Task: Look for space in Kunda, India from 2nd June, 2023 to 9th June, 2023 for 5 adults in price range Rs.7000 to Rs.13000. Place can be shared room with 2 bedrooms having 5 beds and 2 bathrooms. Property type can be house, flat, guest house. Booking option can be shelf check-in. Required host language is English.
Action: Mouse moved to (418, 71)
Screenshot: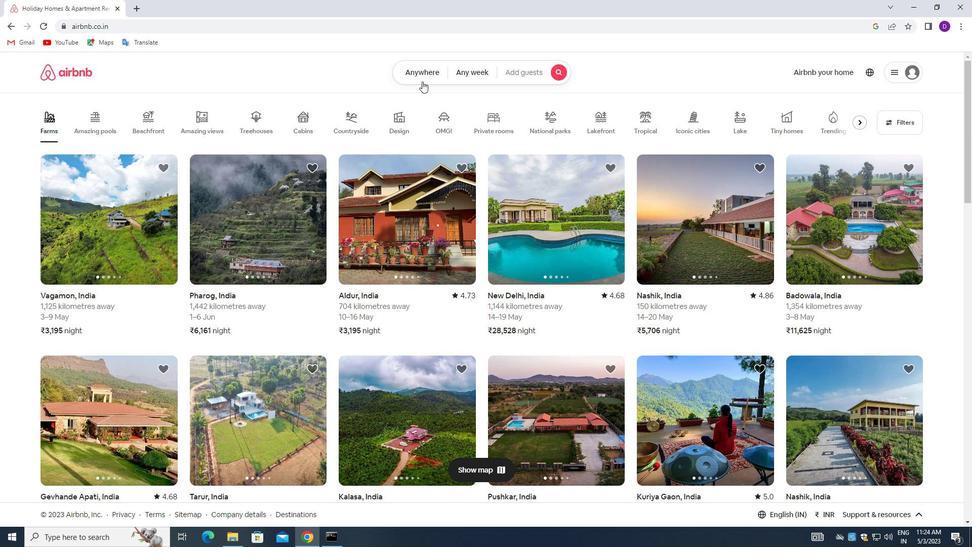 
Action: Mouse pressed left at (418, 71)
Screenshot: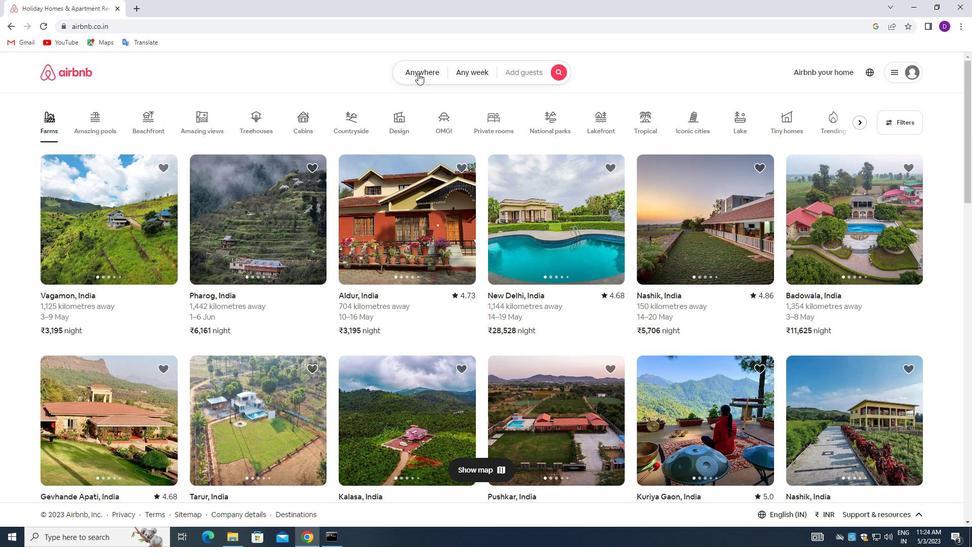 
Action: Mouse moved to (341, 115)
Screenshot: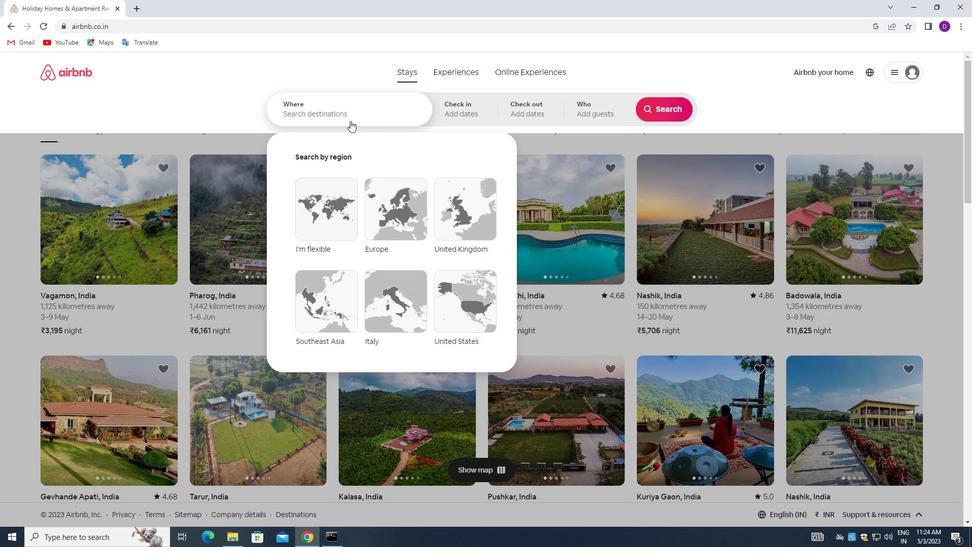 
Action: Mouse pressed left at (341, 115)
Screenshot: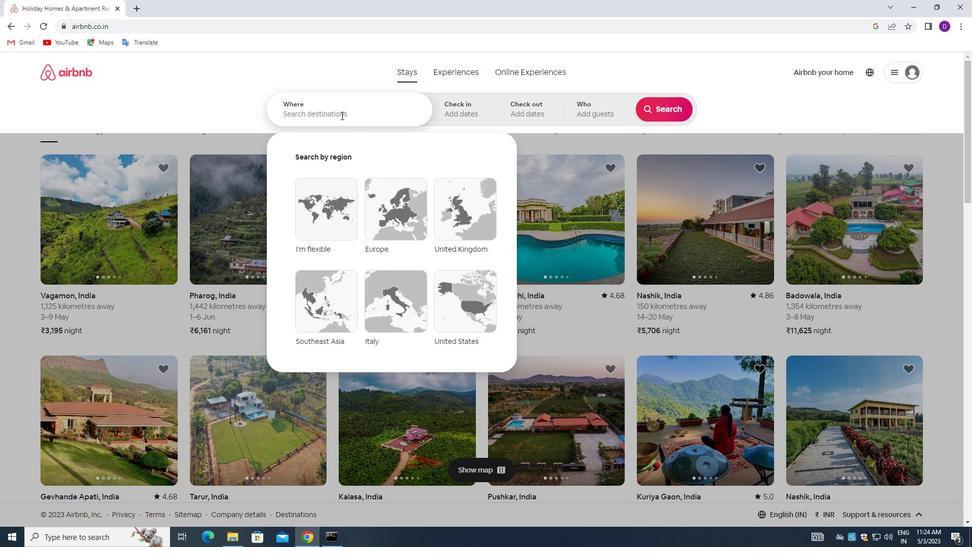 
Action: Mouse moved to (248, 93)
Screenshot: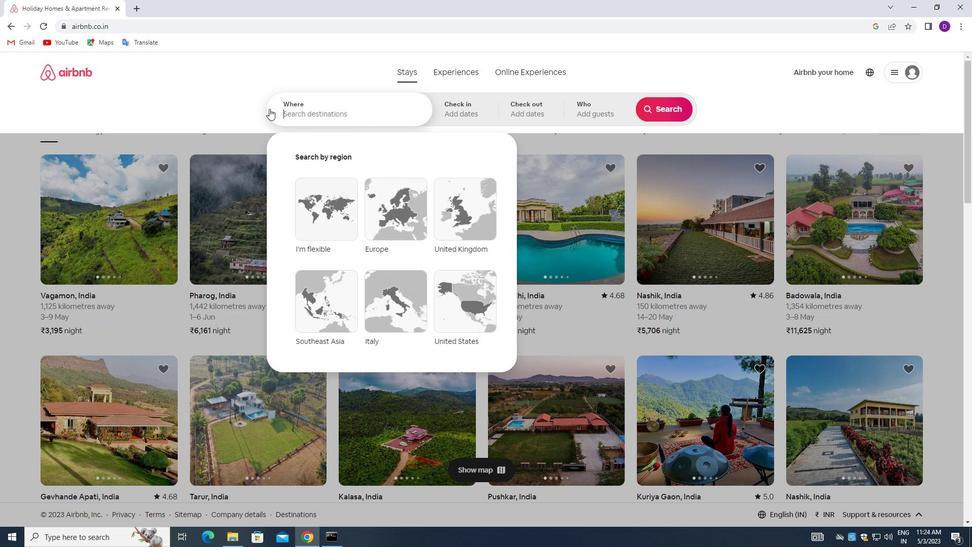 
Action: Key pressed <Key.shift>KUNDA,<Key.space><Key.shift>INDIA
Screenshot: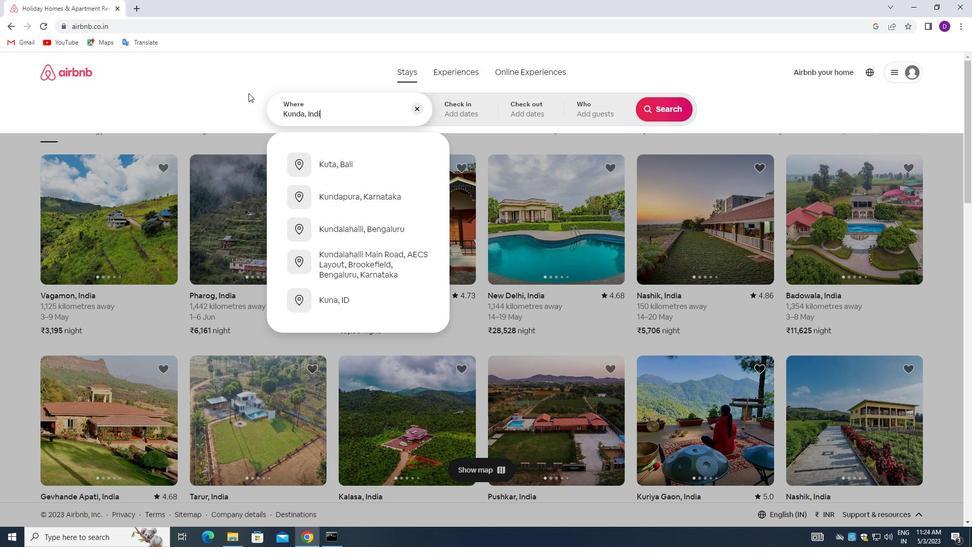 
Action: Mouse moved to (248, 93)
Screenshot: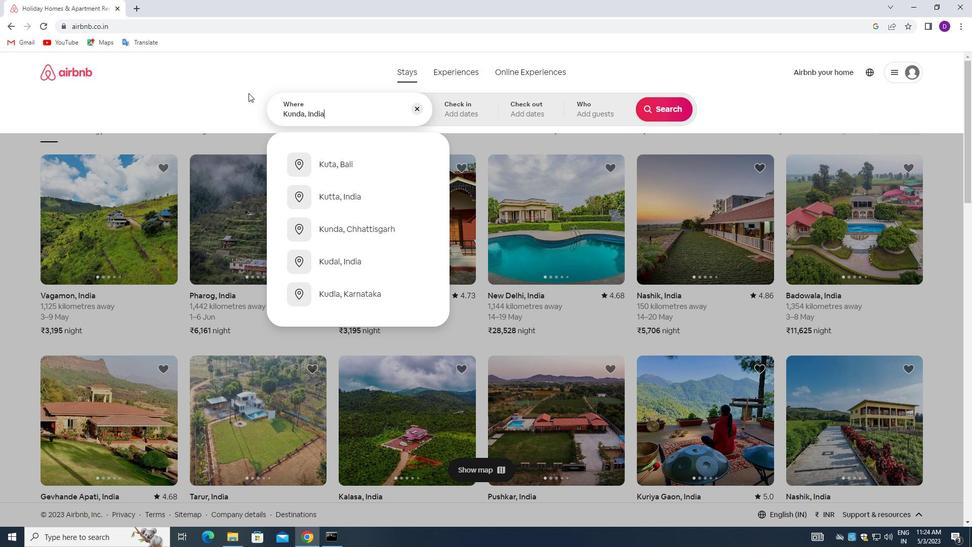 
Action: Key pressed <Key.enter>
Screenshot: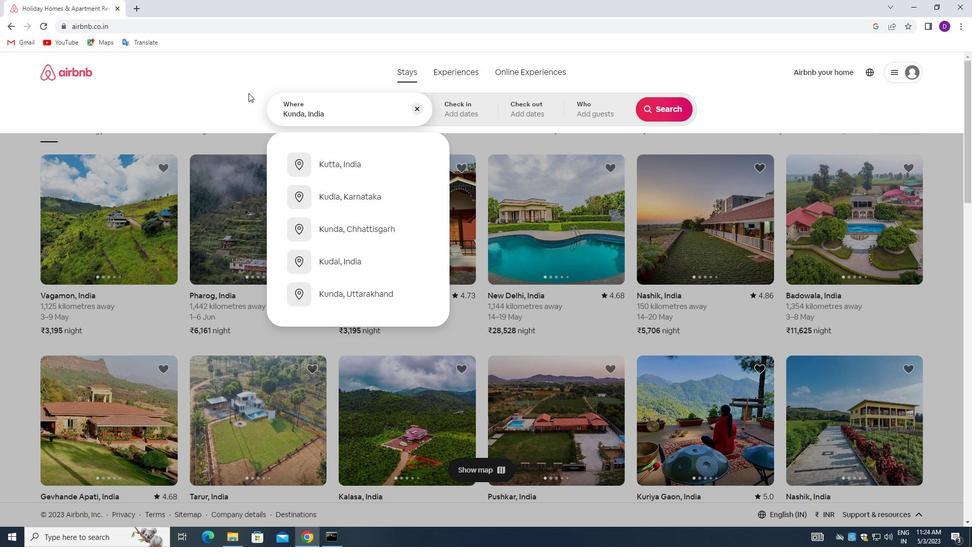
Action: Mouse moved to (623, 229)
Screenshot: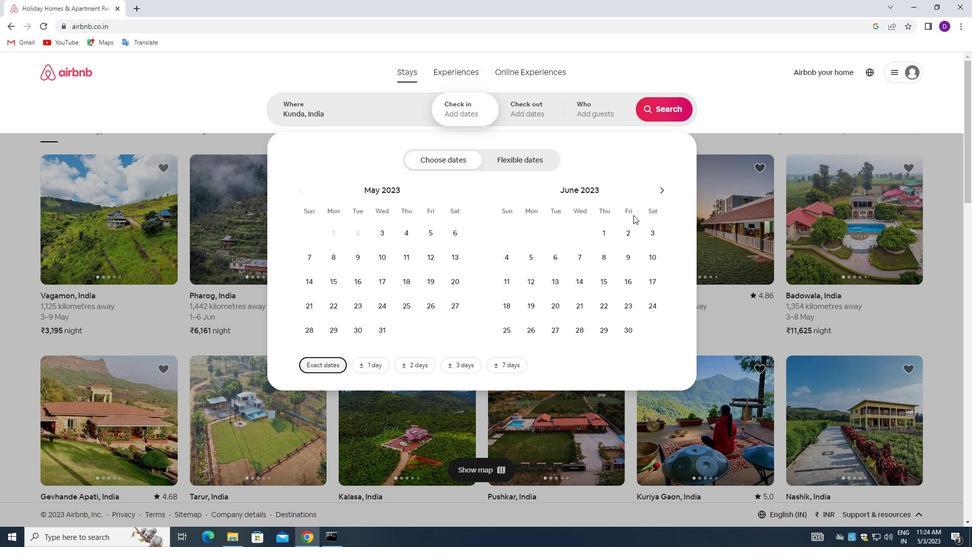 
Action: Mouse pressed left at (623, 229)
Screenshot: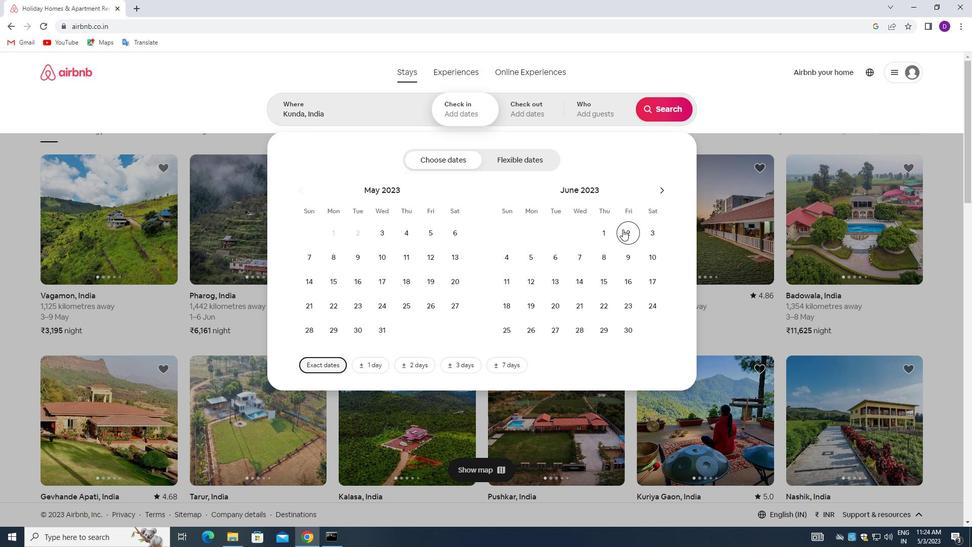 
Action: Mouse moved to (629, 254)
Screenshot: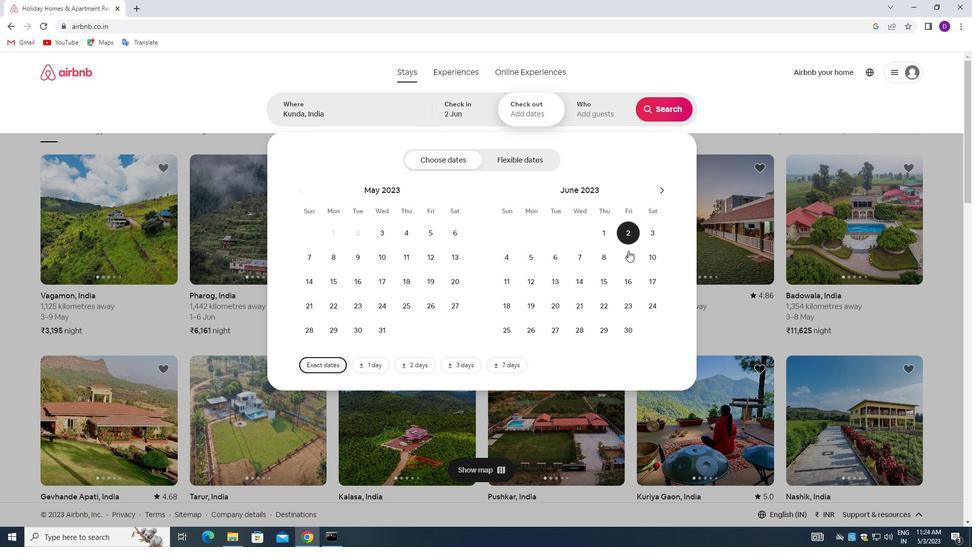 
Action: Mouse pressed left at (629, 254)
Screenshot: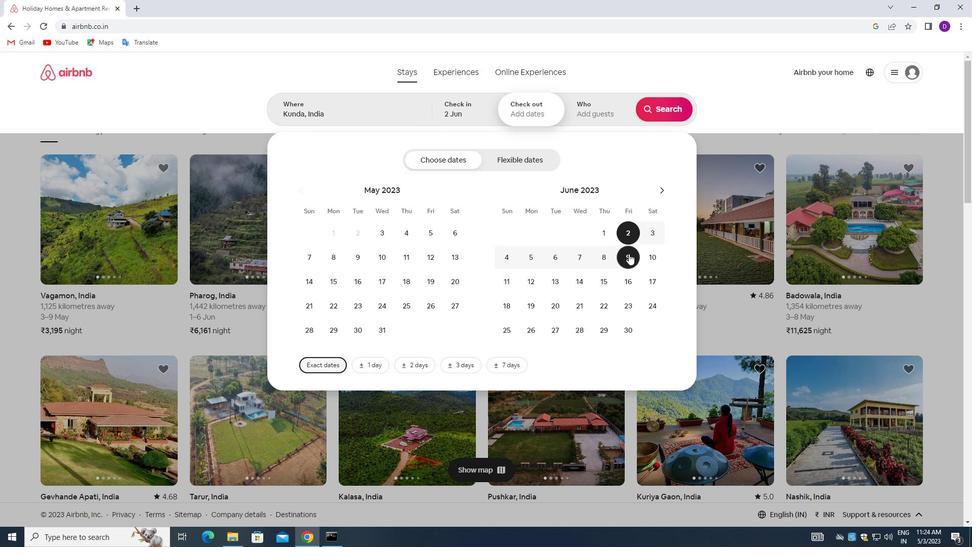 
Action: Mouse moved to (589, 107)
Screenshot: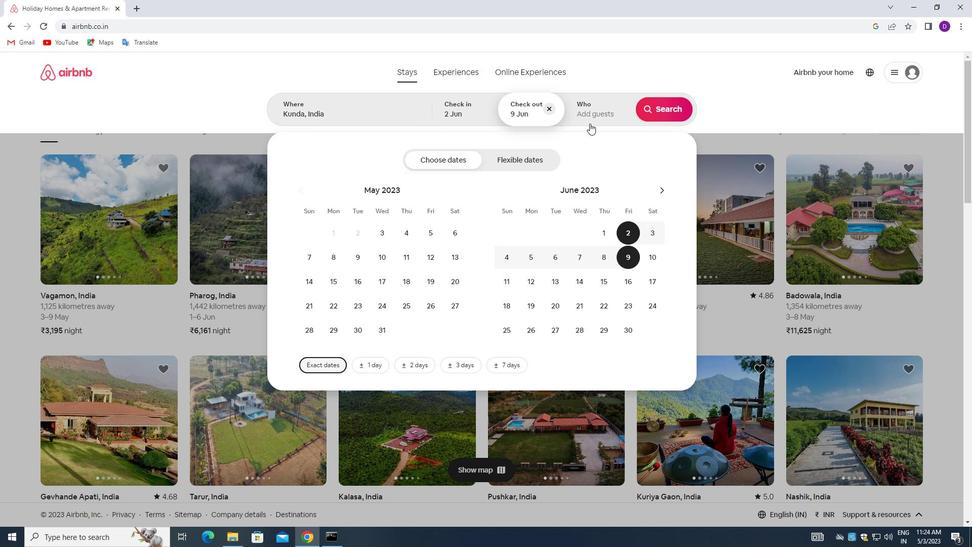 
Action: Mouse pressed left at (589, 107)
Screenshot: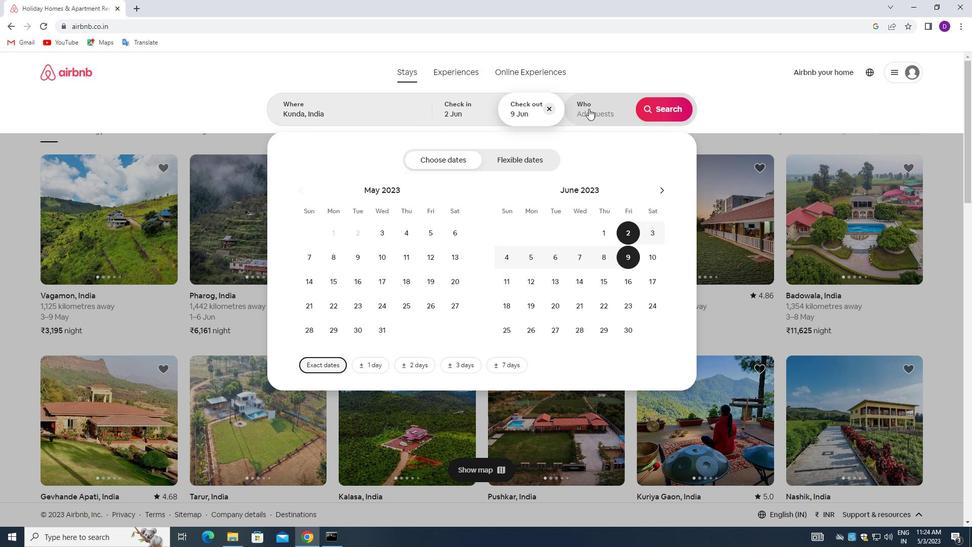 
Action: Mouse moved to (673, 164)
Screenshot: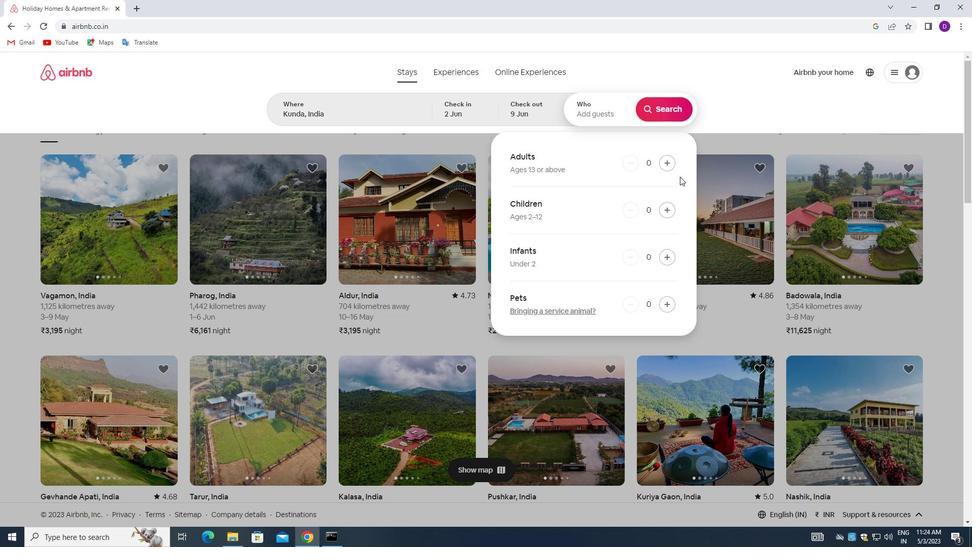 
Action: Mouse pressed left at (673, 164)
Screenshot: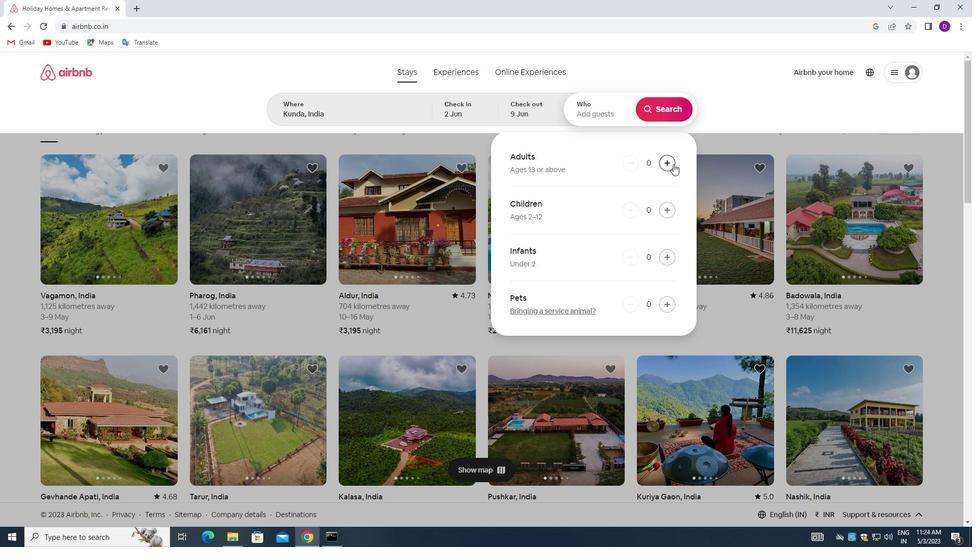 
Action: Mouse pressed left at (673, 164)
Screenshot: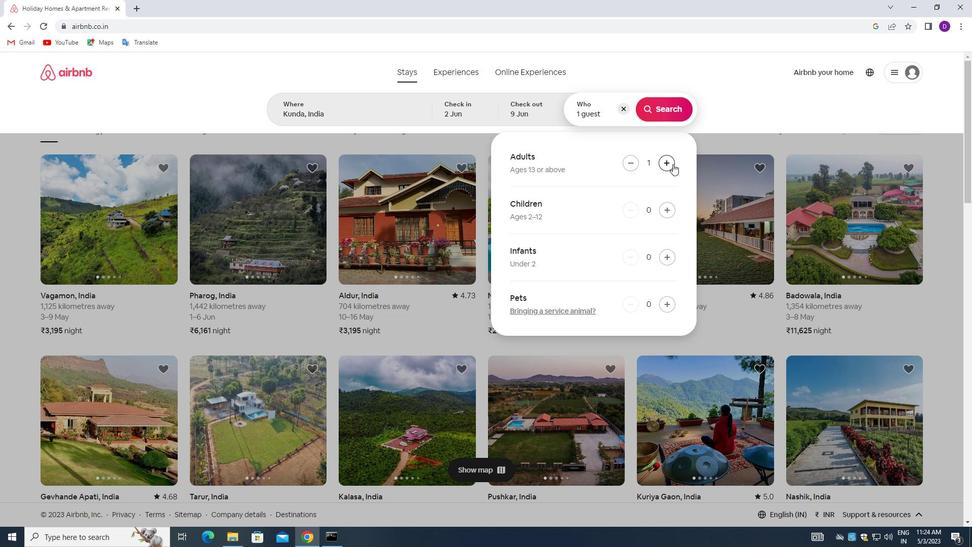 
Action: Mouse pressed left at (673, 164)
Screenshot: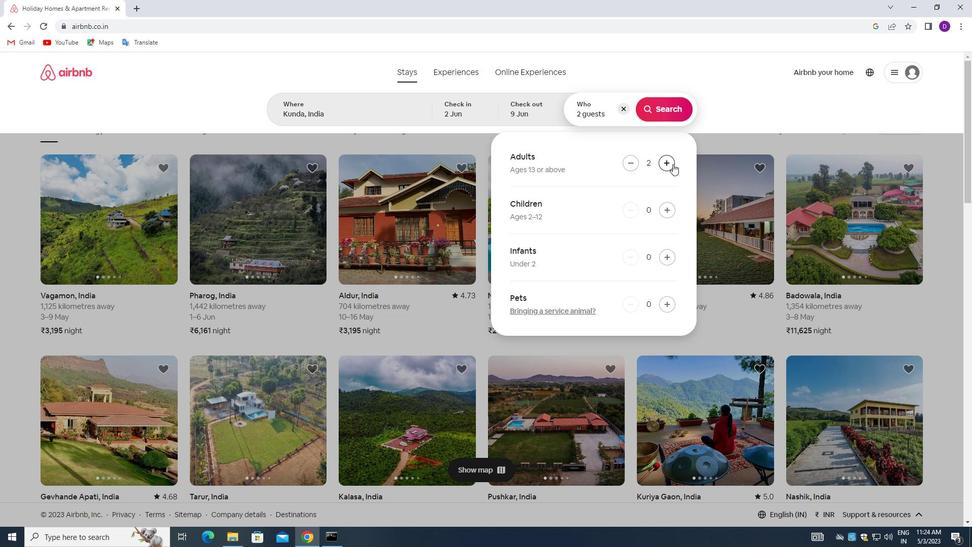 
Action: Mouse pressed left at (673, 164)
Screenshot: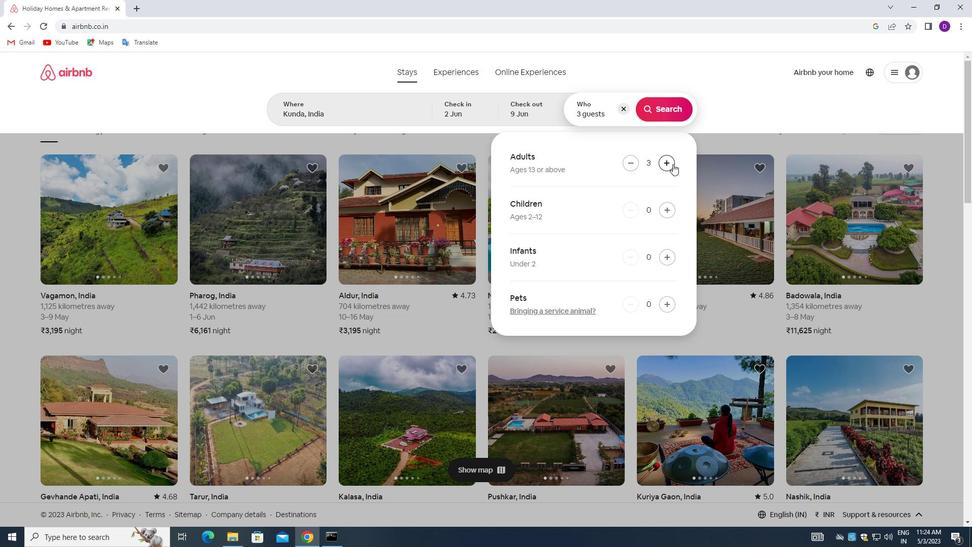 
Action: Mouse pressed left at (673, 164)
Screenshot: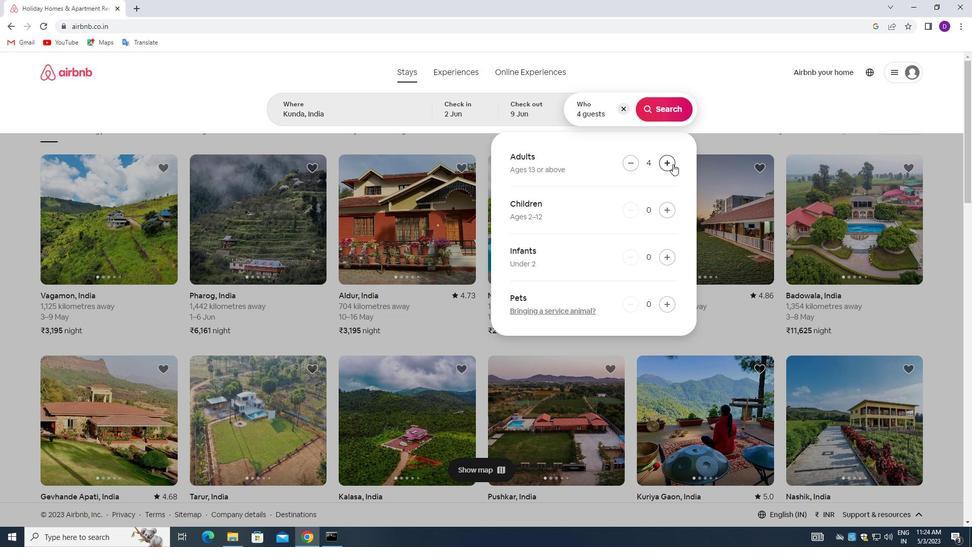 
Action: Mouse moved to (659, 107)
Screenshot: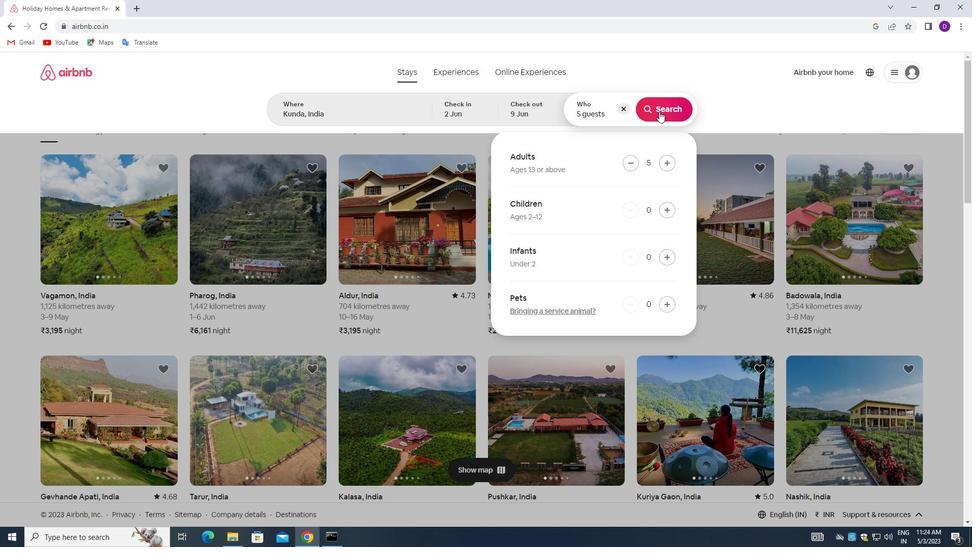 
Action: Mouse pressed left at (659, 107)
Screenshot: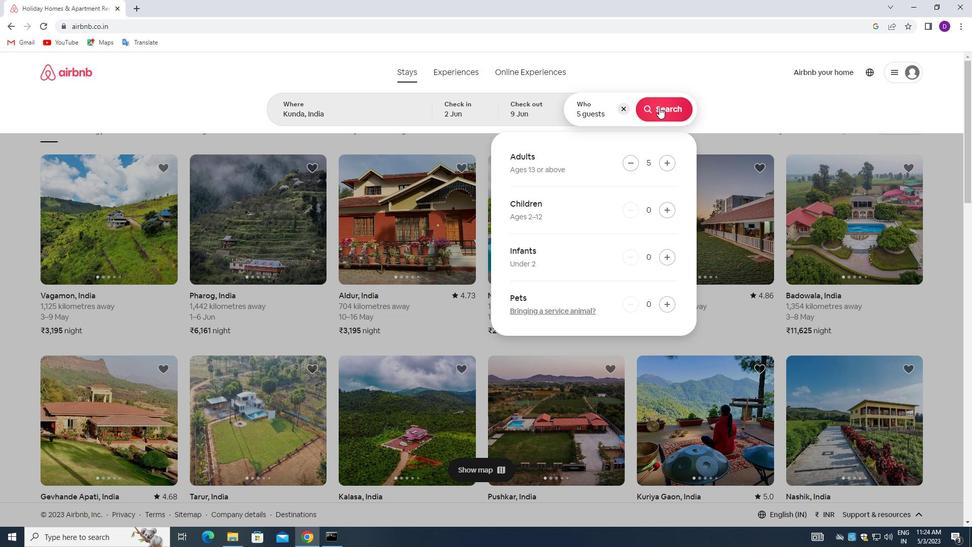 
Action: Mouse moved to (917, 112)
Screenshot: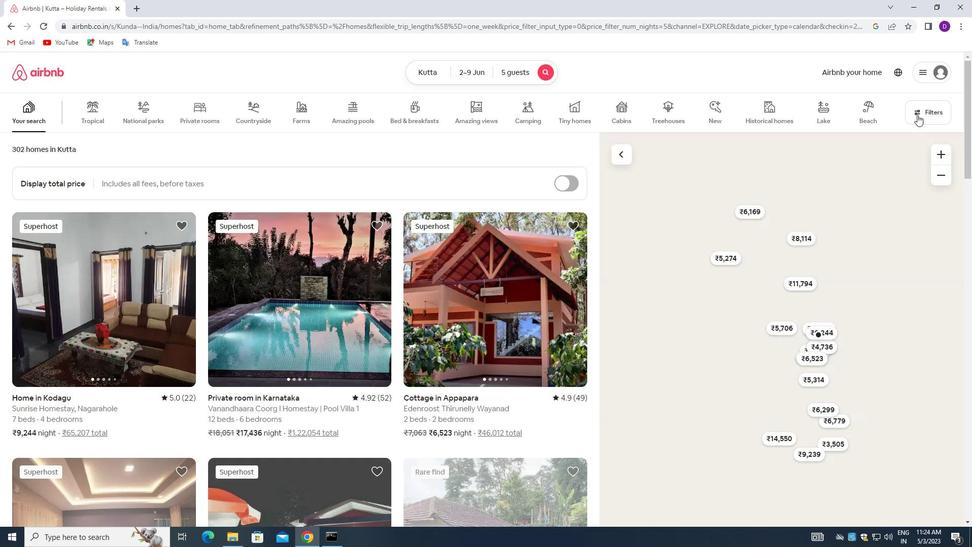 
Action: Mouse pressed left at (917, 112)
Screenshot: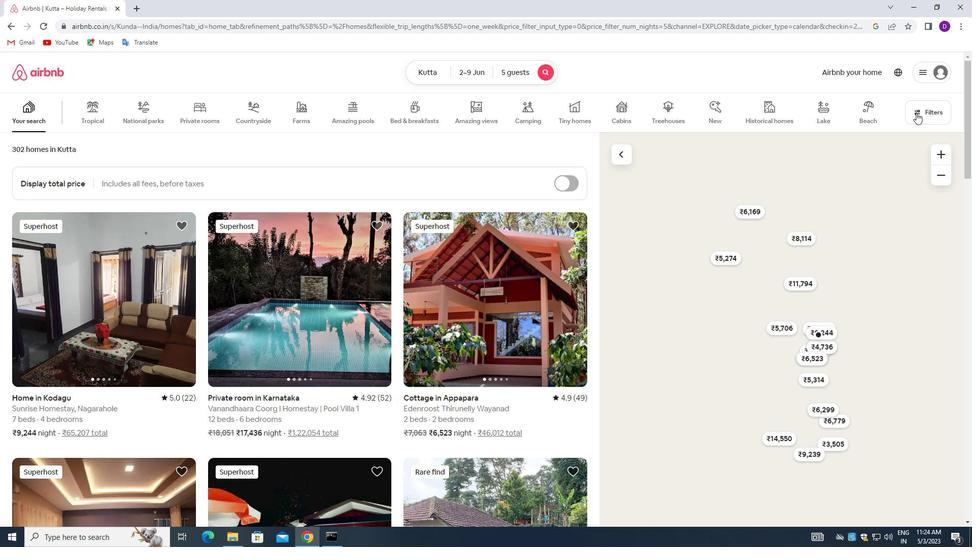 
Action: Mouse moved to (357, 244)
Screenshot: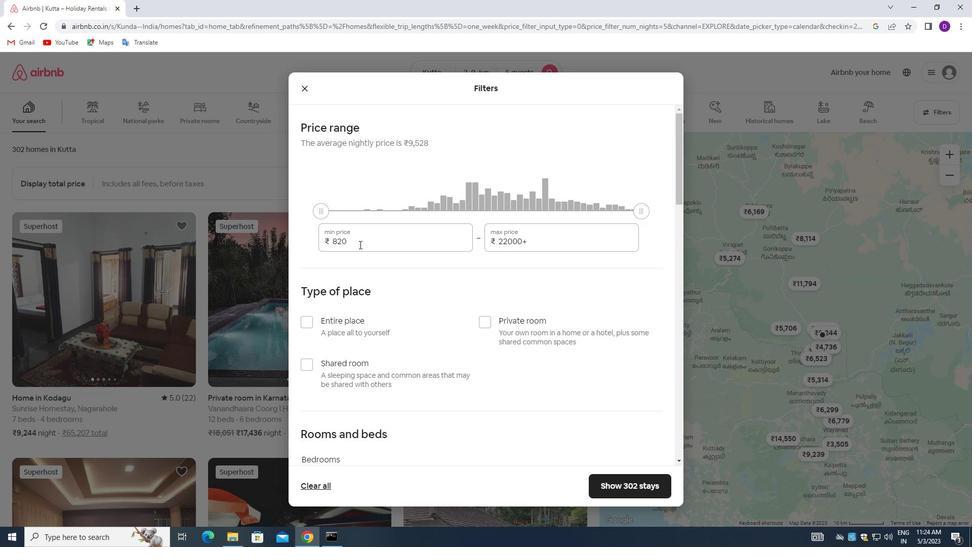 
Action: Mouse pressed left at (357, 244)
Screenshot: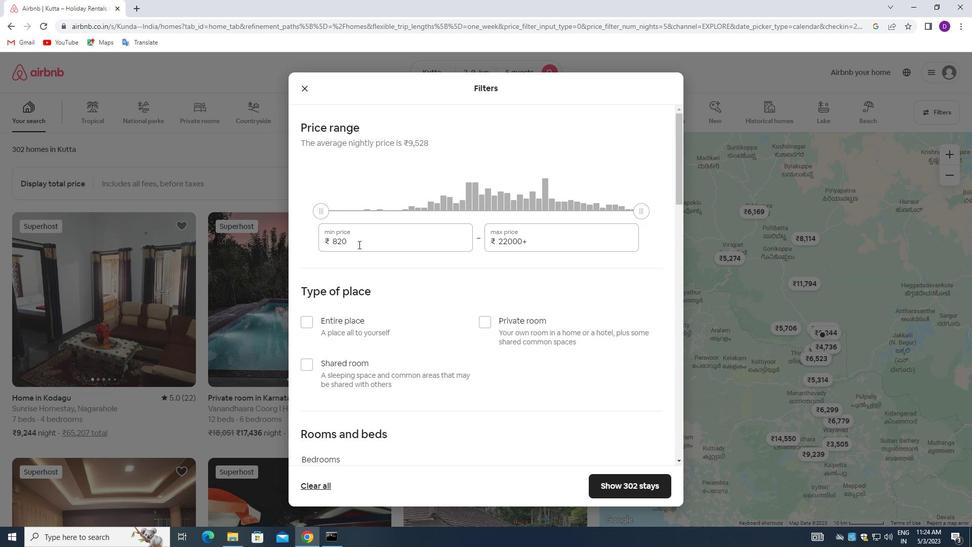 
Action: Mouse pressed left at (357, 244)
Screenshot: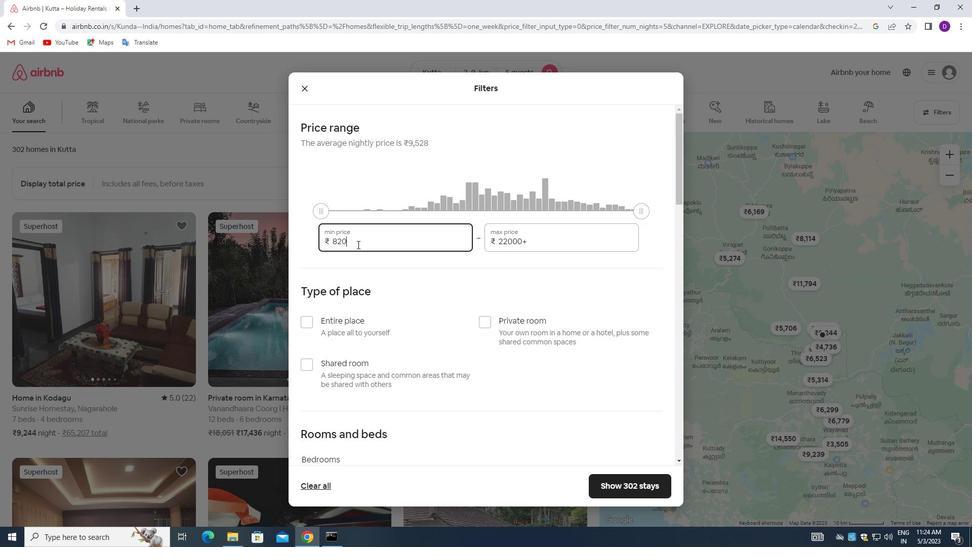 
Action: Key pressed 7000<Key.tab>13000
Screenshot: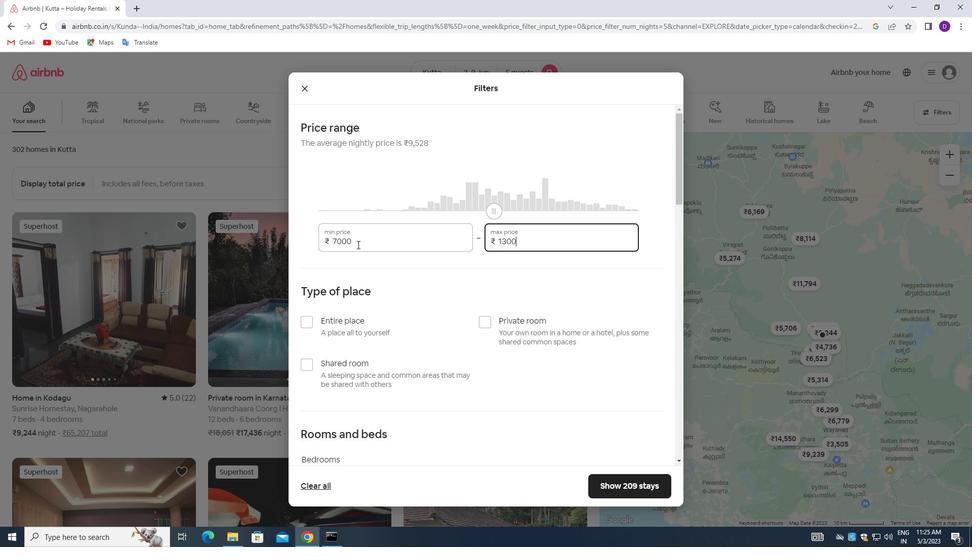 
Action: Mouse moved to (465, 291)
Screenshot: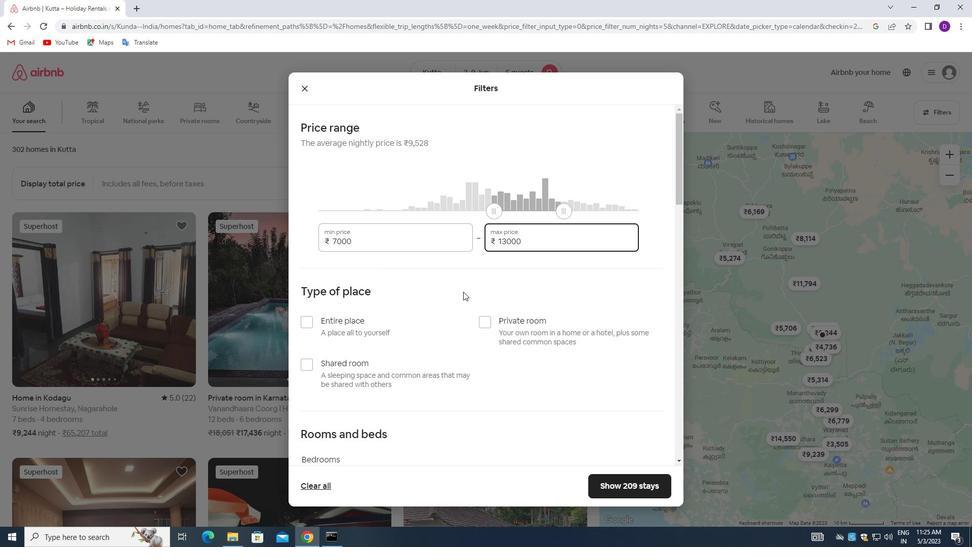 
Action: Mouse scrolled (465, 291) with delta (0, 0)
Screenshot: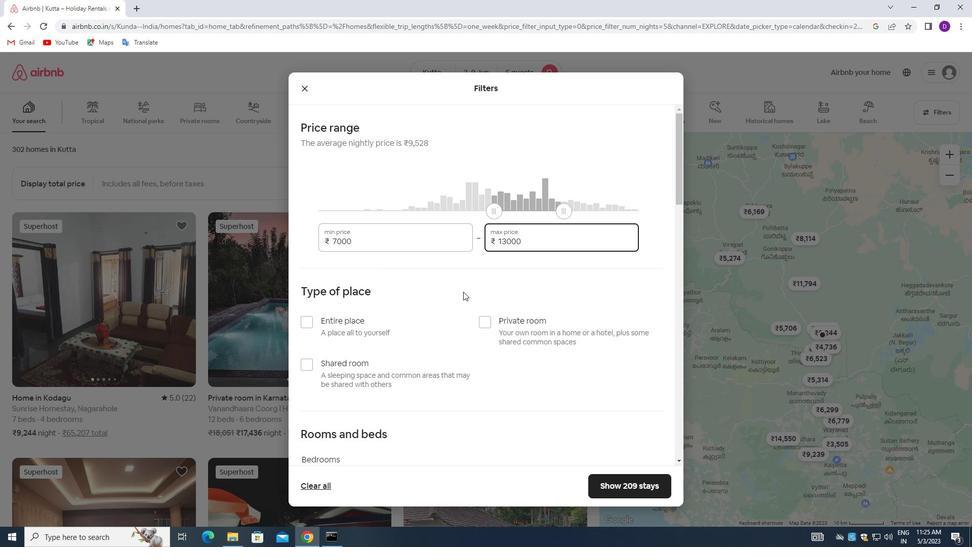 
Action: Mouse moved to (466, 292)
Screenshot: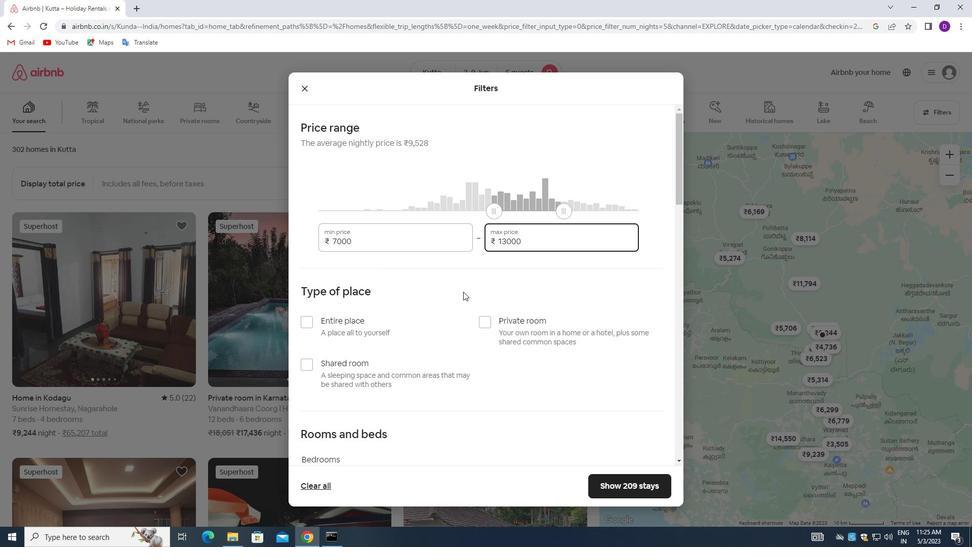 
Action: Mouse scrolled (466, 291) with delta (0, 0)
Screenshot: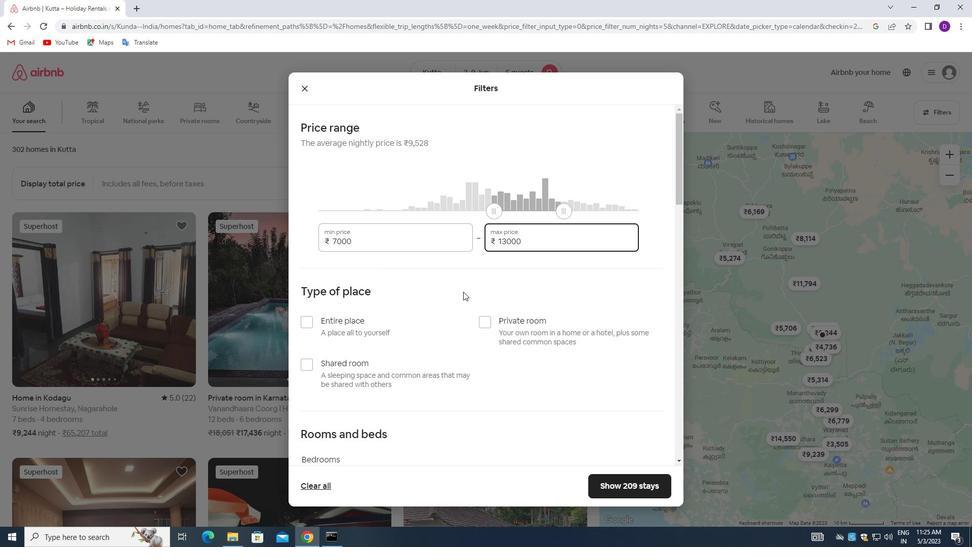 
Action: Mouse moved to (309, 265)
Screenshot: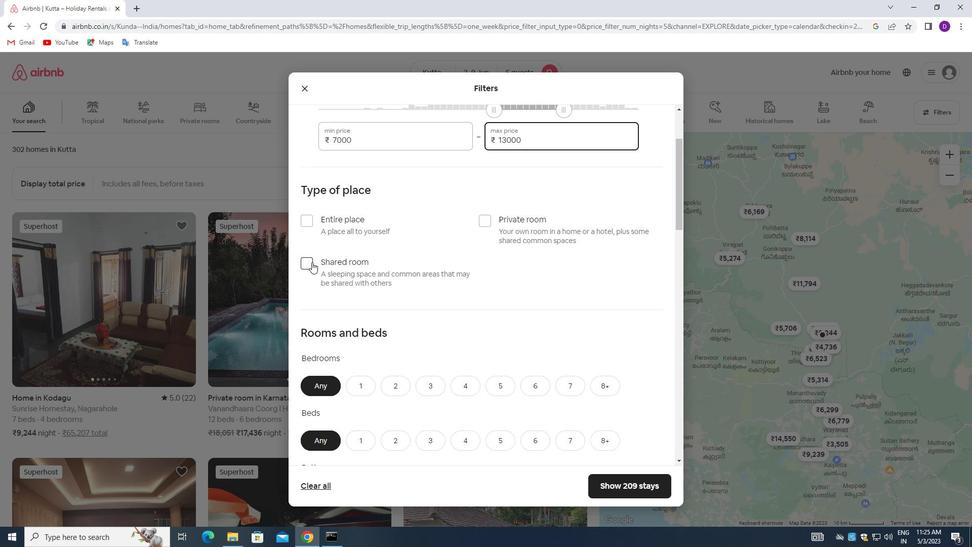 
Action: Mouse pressed left at (309, 265)
Screenshot: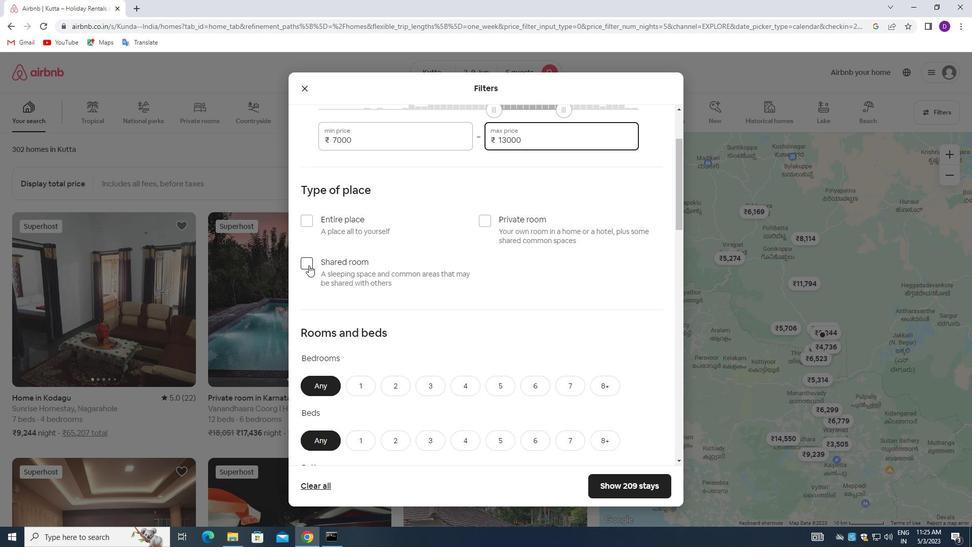 
Action: Mouse moved to (451, 279)
Screenshot: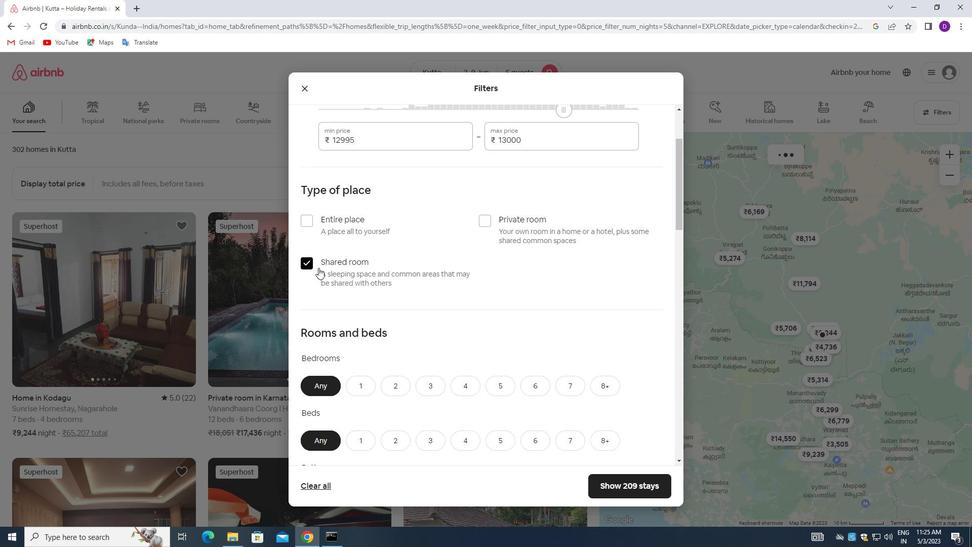 
Action: Mouse scrolled (451, 279) with delta (0, 0)
Screenshot: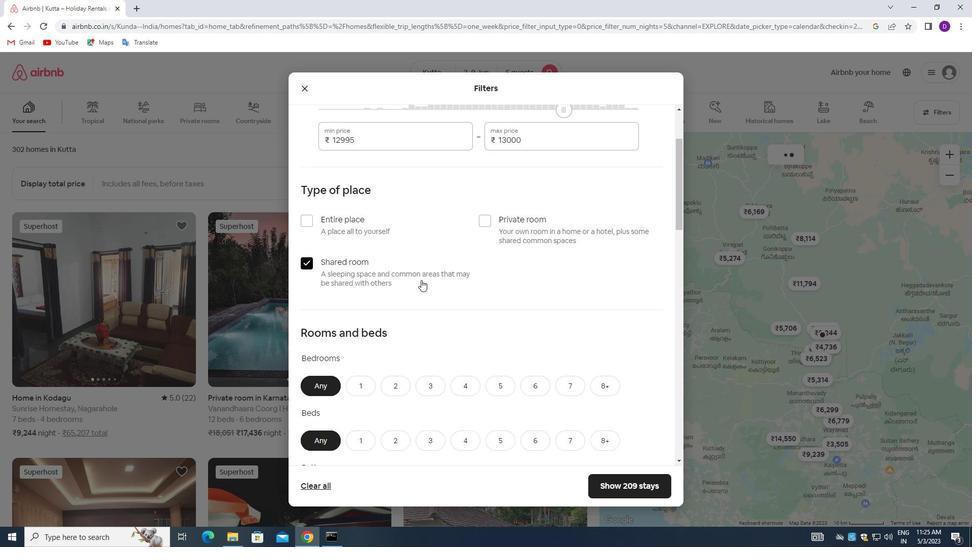 
Action: Mouse moved to (452, 279)
Screenshot: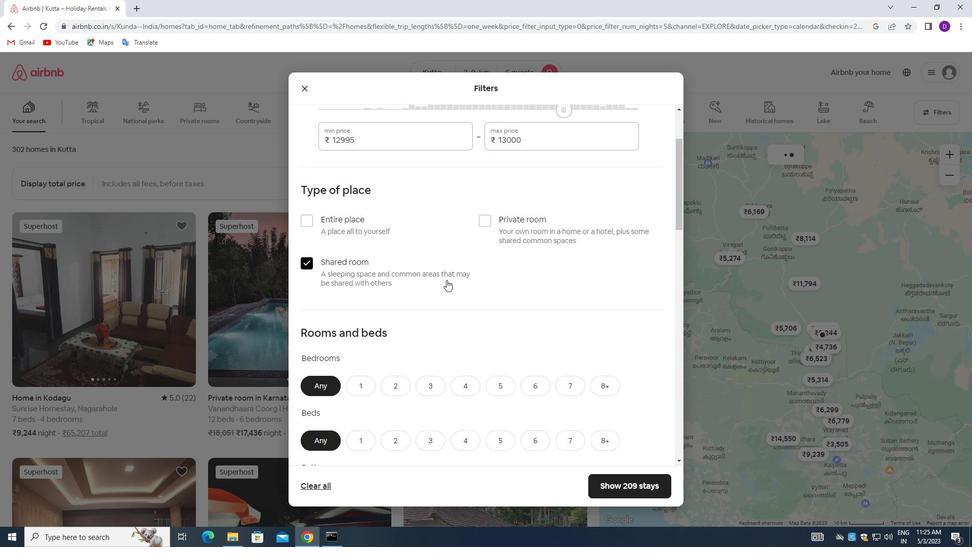 
Action: Mouse scrolled (452, 279) with delta (0, 0)
Screenshot: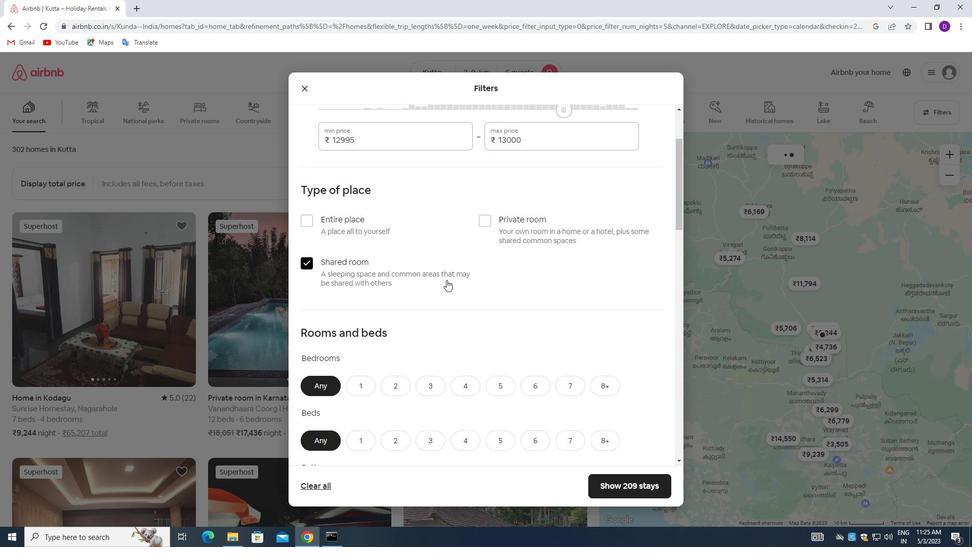 
Action: Mouse moved to (452, 279)
Screenshot: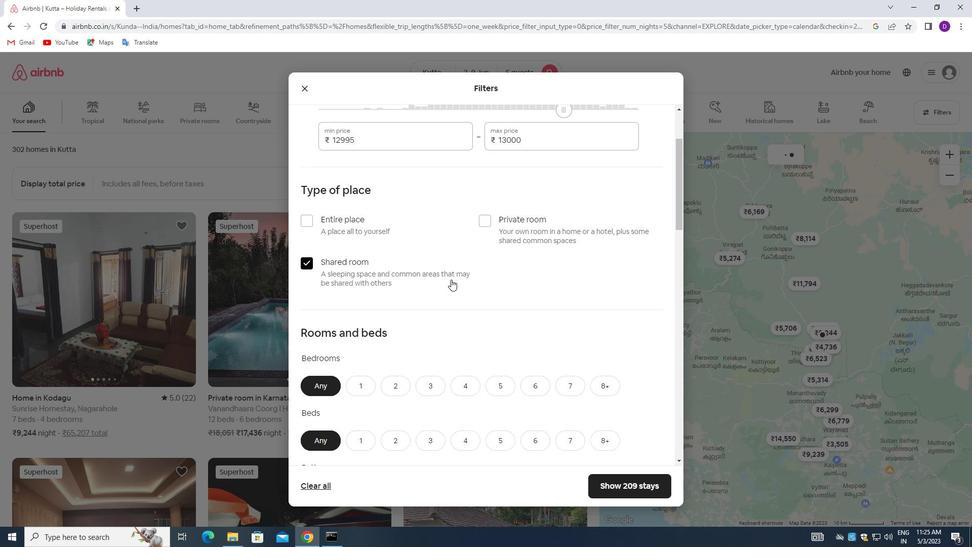 
Action: Mouse scrolled (452, 279) with delta (0, 0)
Screenshot: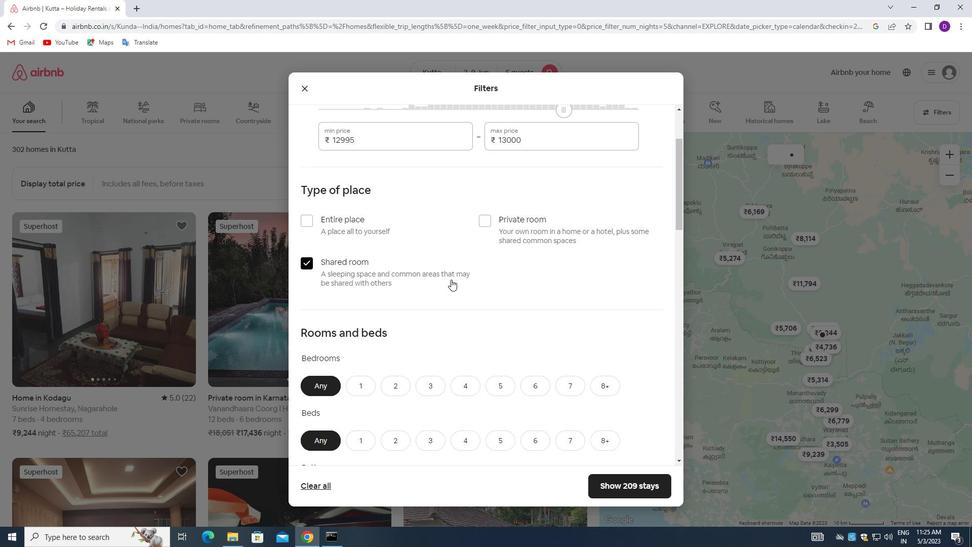
Action: Mouse moved to (389, 235)
Screenshot: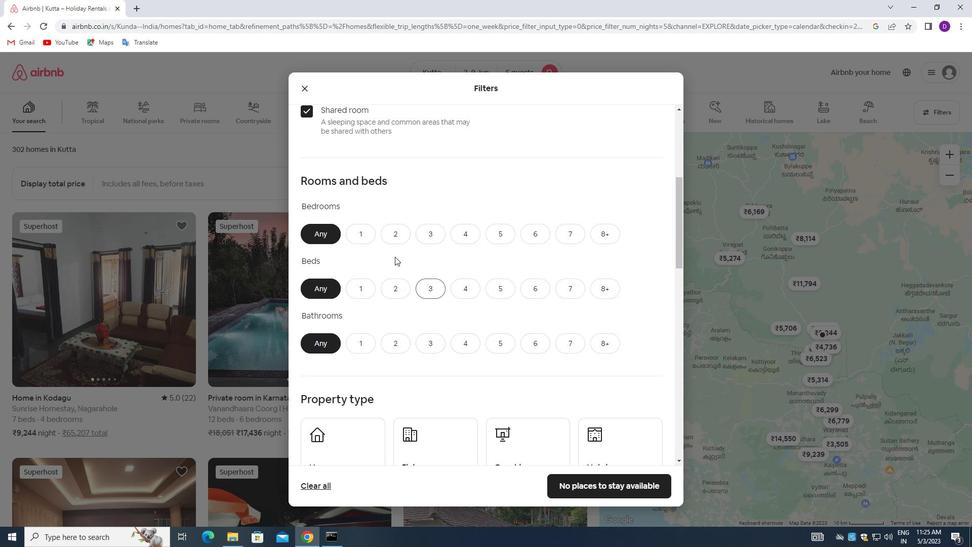 
Action: Mouse pressed left at (389, 235)
Screenshot: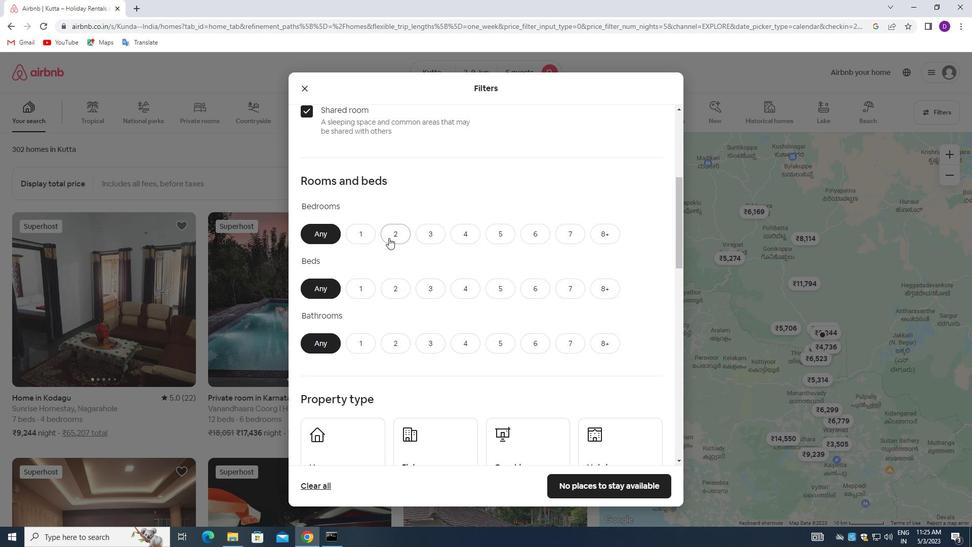 
Action: Mouse moved to (497, 285)
Screenshot: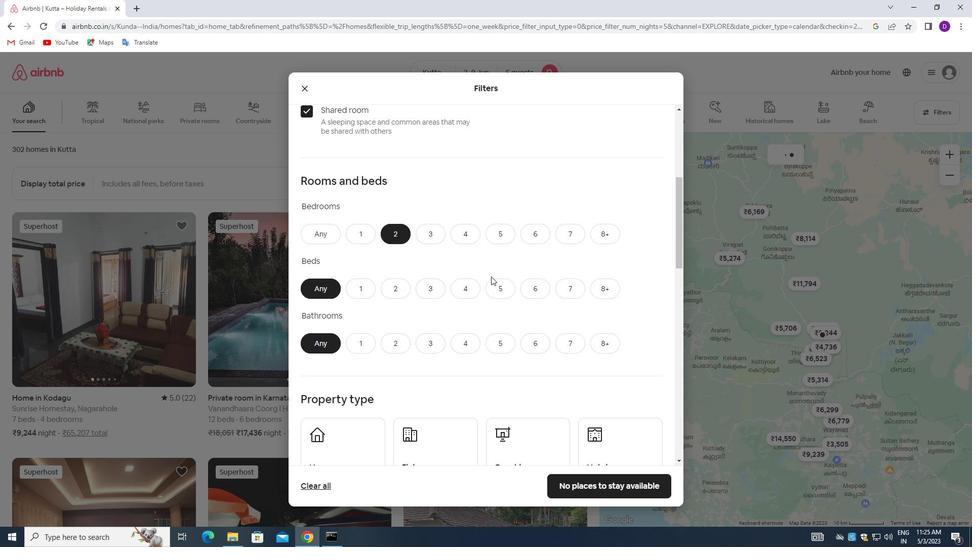 
Action: Mouse pressed left at (497, 285)
Screenshot: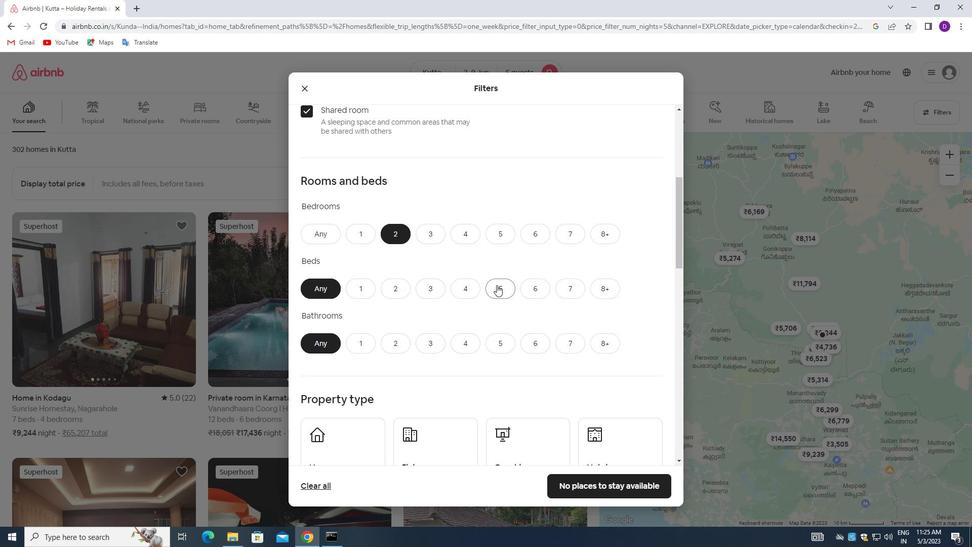 
Action: Mouse moved to (396, 341)
Screenshot: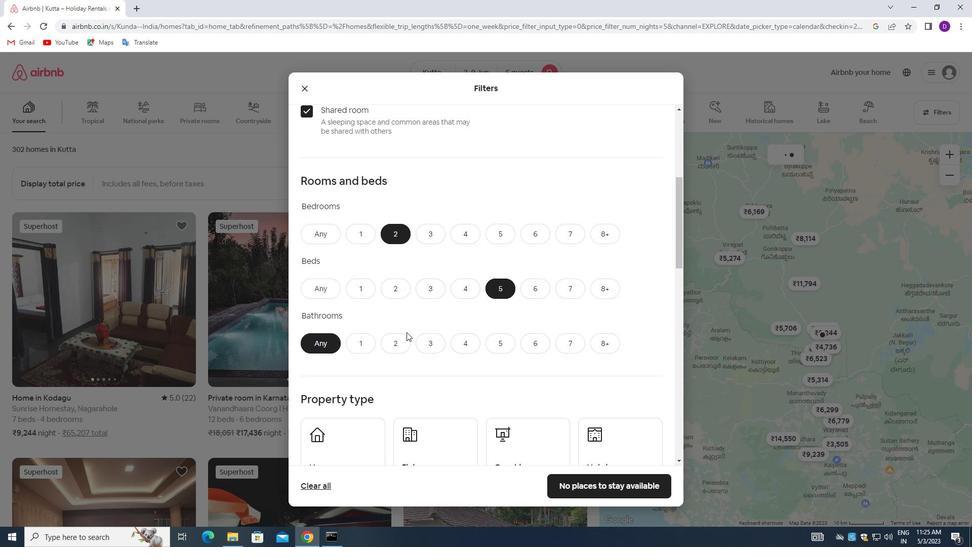
Action: Mouse pressed left at (396, 341)
Screenshot: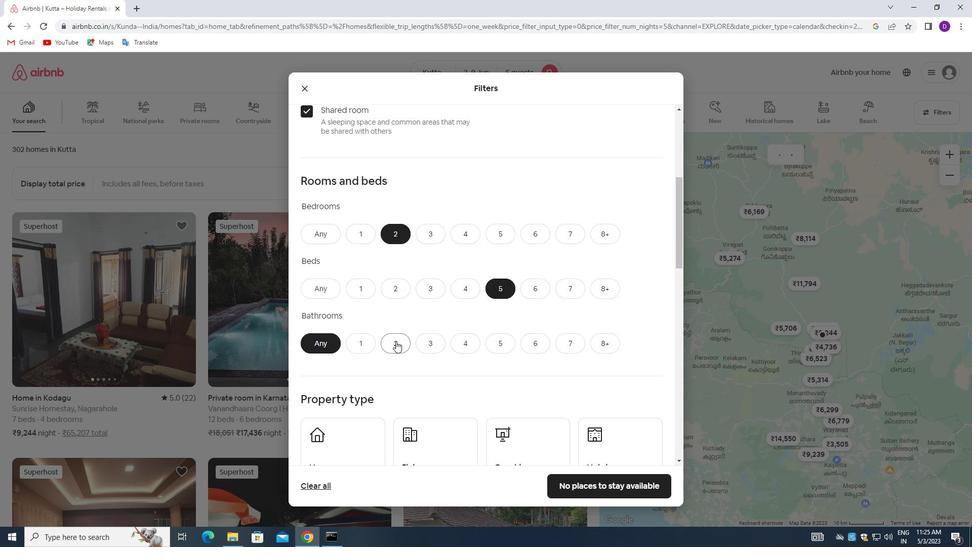 
Action: Mouse moved to (483, 300)
Screenshot: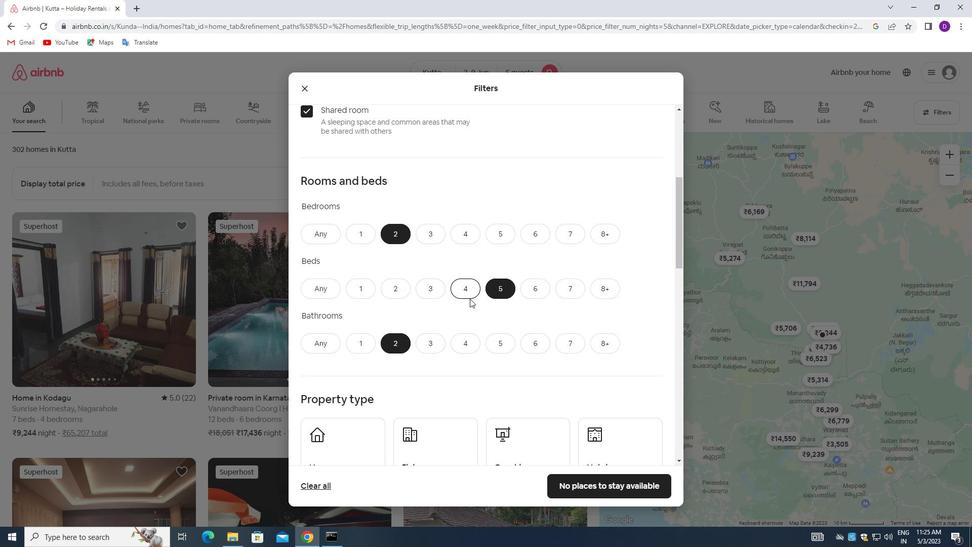 
Action: Mouse scrolled (483, 299) with delta (0, 0)
Screenshot: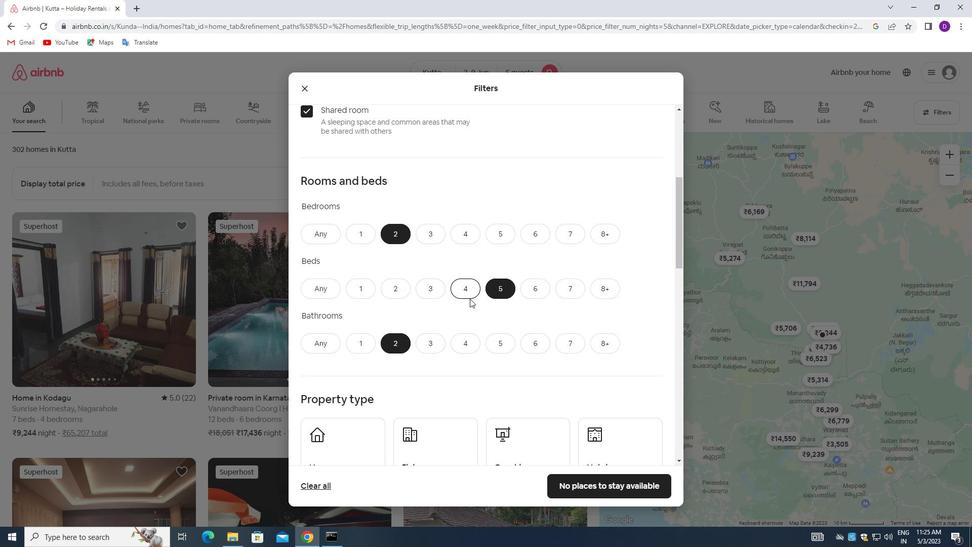 
Action: Mouse moved to (467, 270)
Screenshot: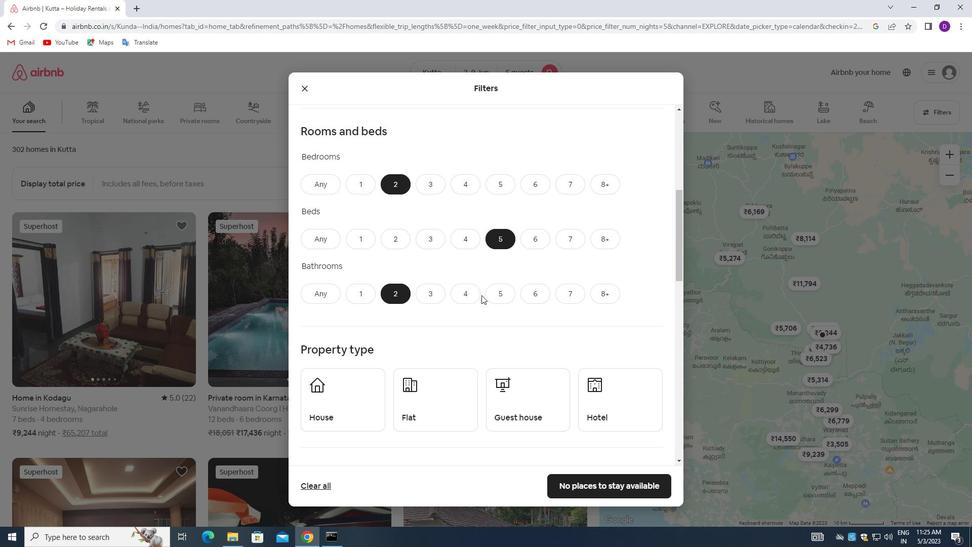 
Action: Mouse scrolled (467, 270) with delta (0, 0)
Screenshot: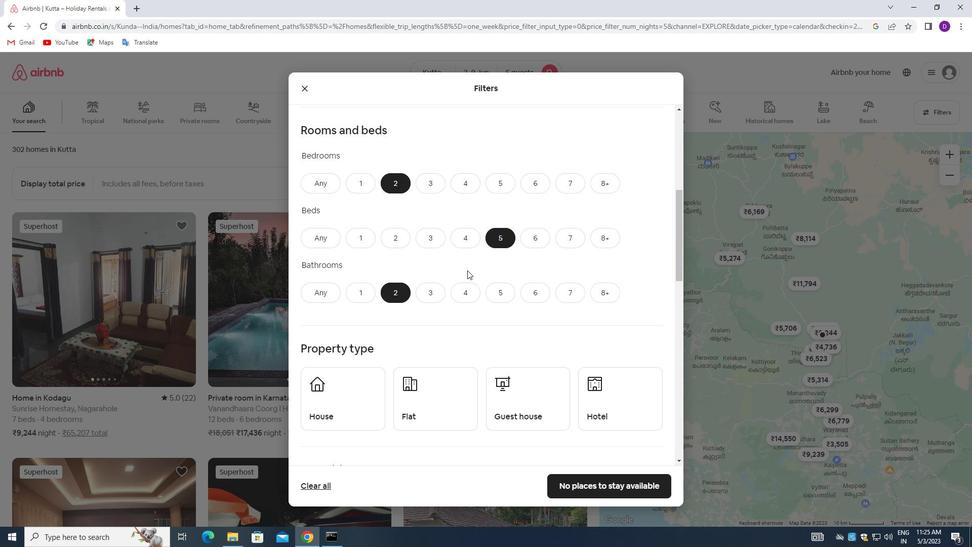 
Action: Mouse moved to (466, 272)
Screenshot: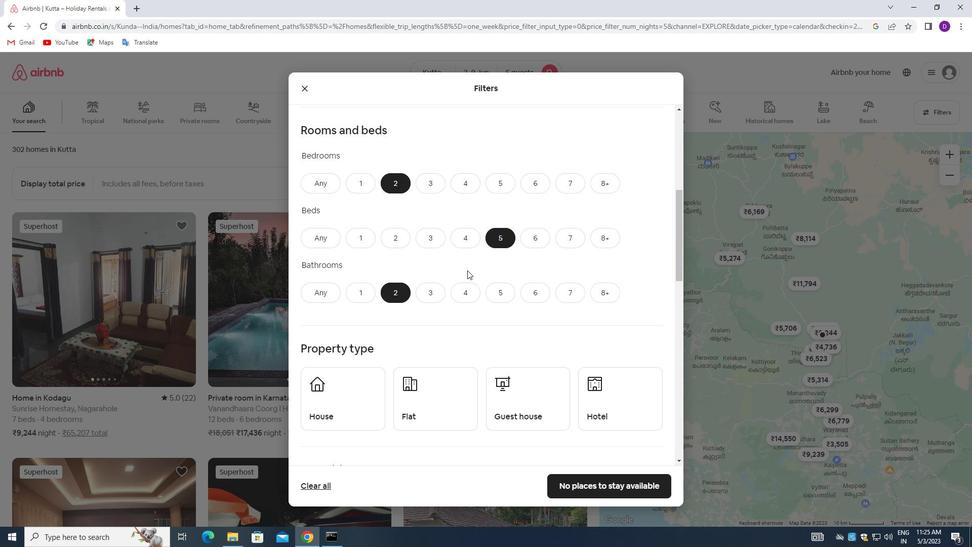 
Action: Mouse scrolled (466, 272) with delta (0, 0)
Screenshot: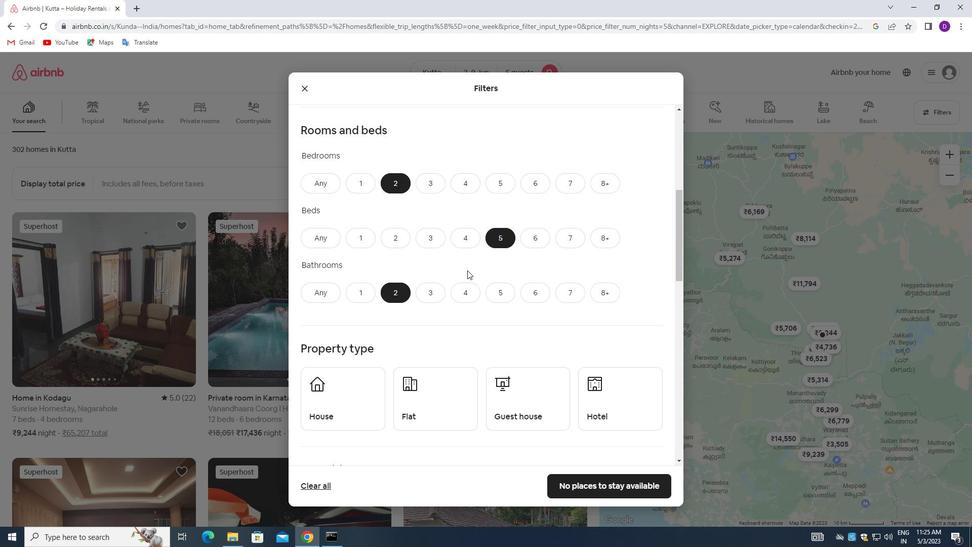
Action: Mouse moved to (465, 273)
Screenshot: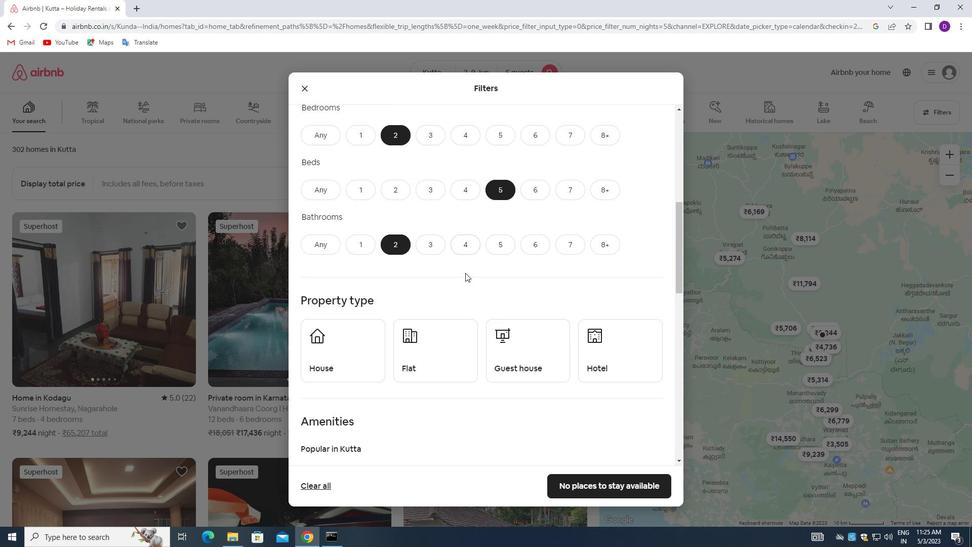 
Action: Mouse scrolled (465, 273) with delta (0, 0)
Screenshot: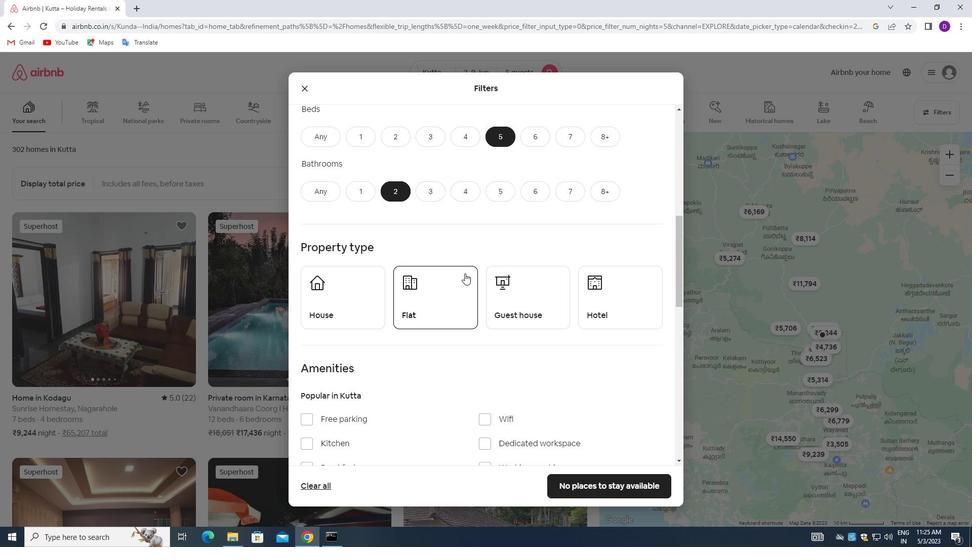 
Action: Mouse moved to (351, 250)
Screenshot: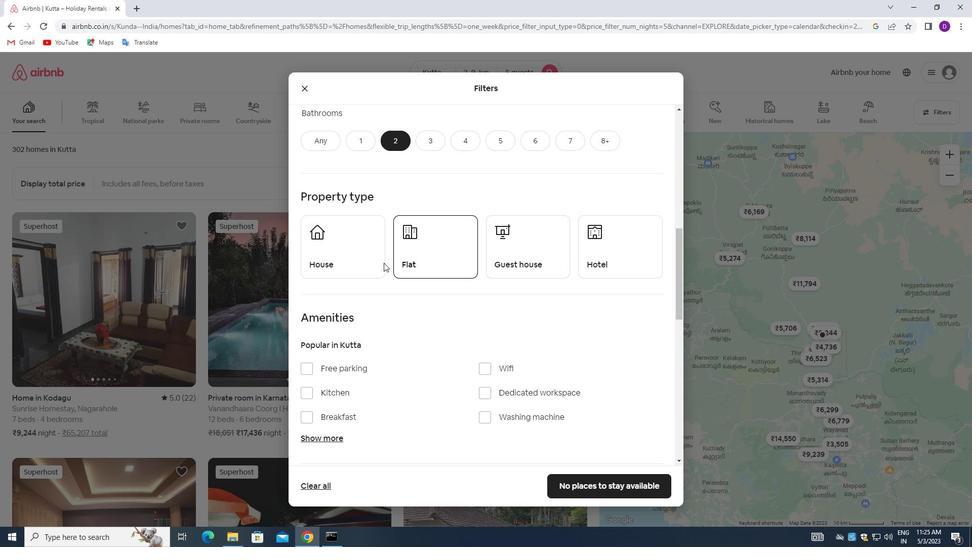 
Action: Mouse pressed left at (351, 250)
Screenshot: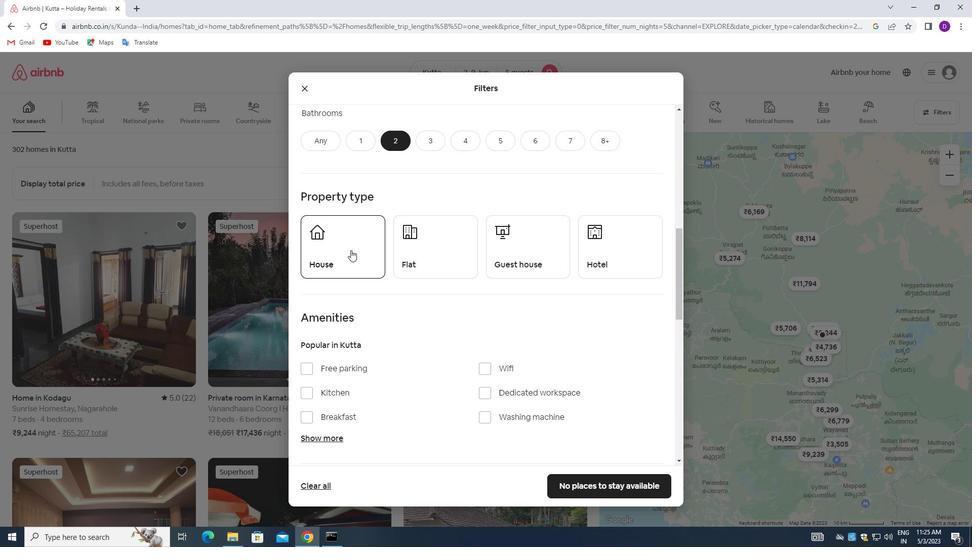 
Action: Mouse moved to (423, 257)
Screenshot: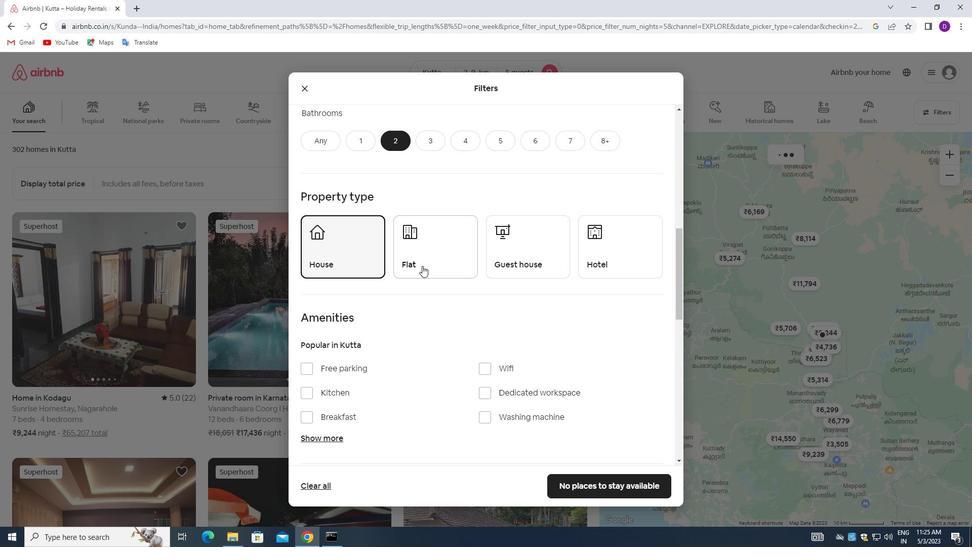 
Action: Mouse pressed left at (423, 257)
Screenshot: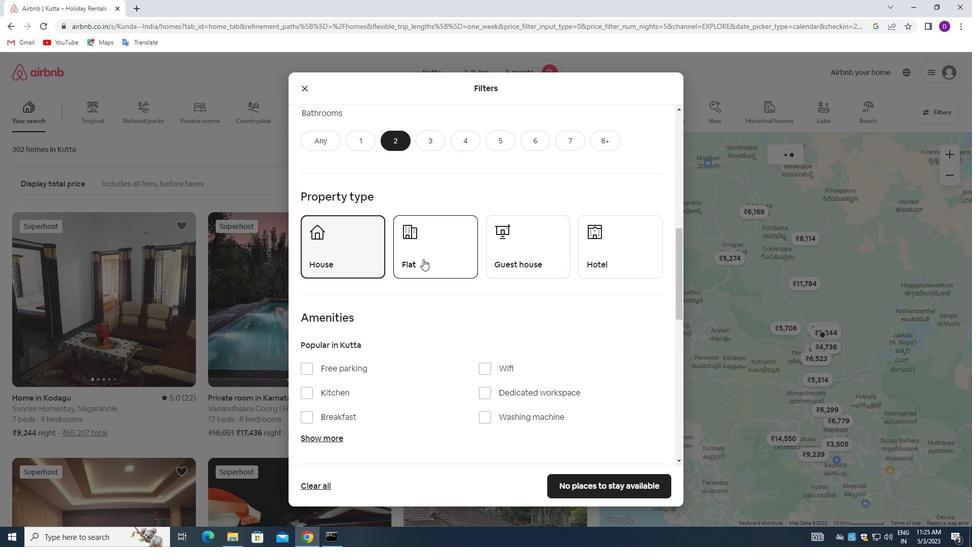 
Action: Mouse moved to (512, 261)
Screenshot: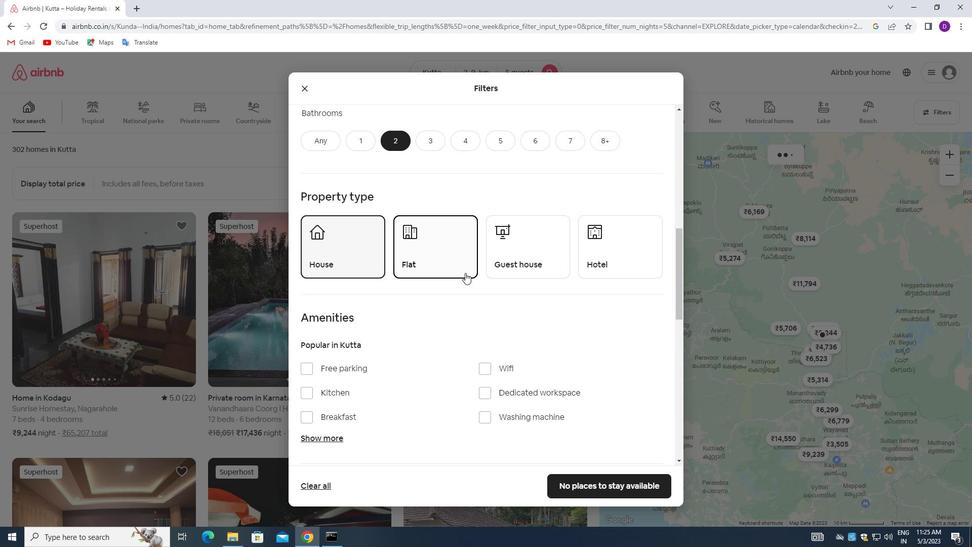 
Action: Mouse pressed left at (512, 261)
Screenshot: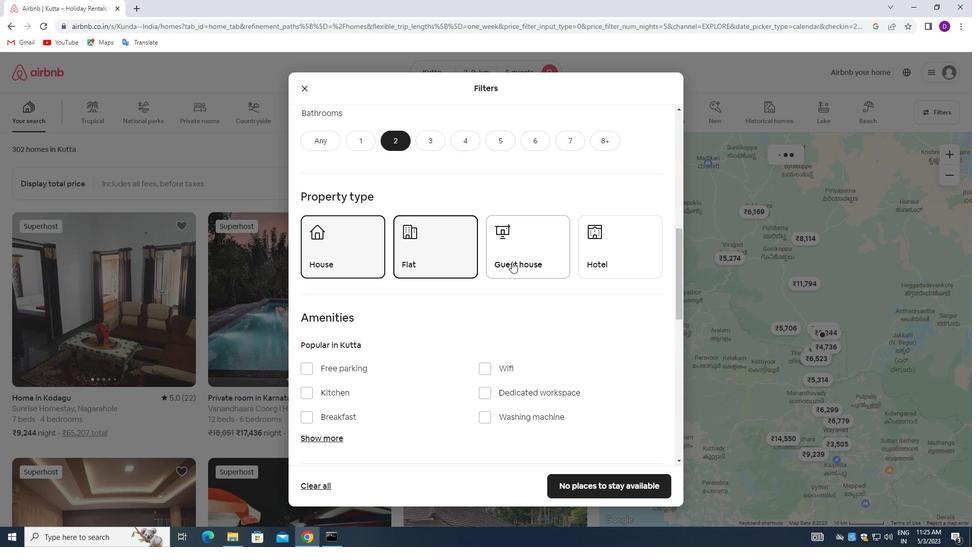 
Action: Mouse moved to (410, 303)
Screenshot: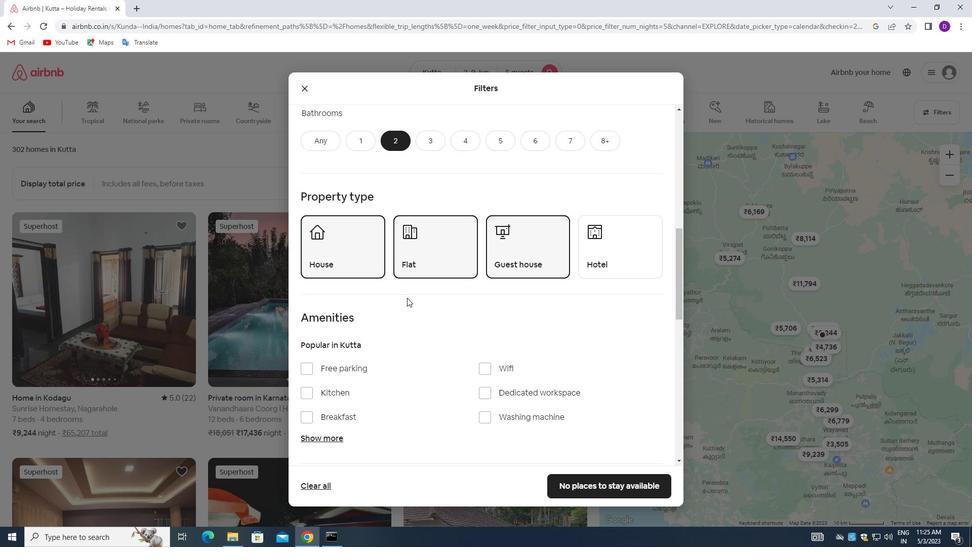 
Action: Mouse scrolled (410, 302) with delta (0, 0)
Screenshot: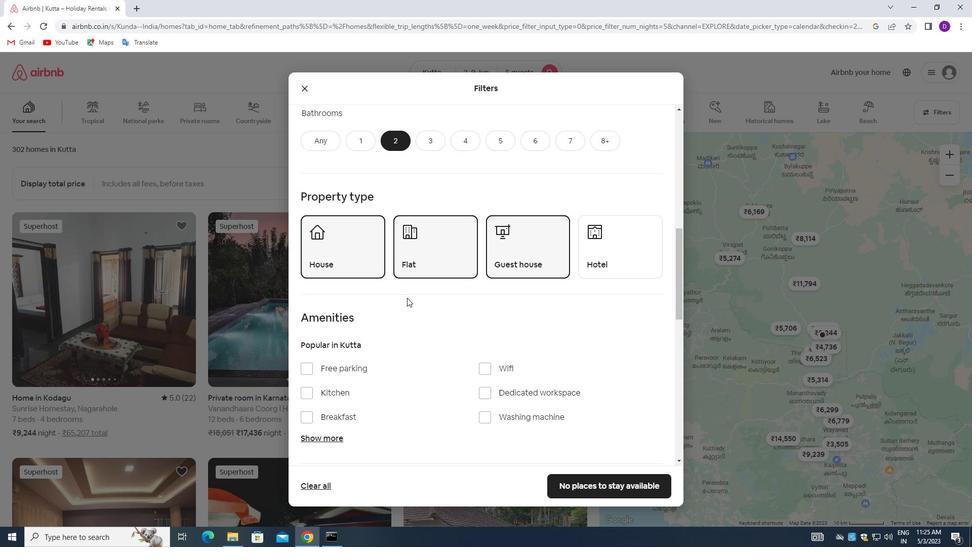 
Action: Mouse moved to (412, 305)
Screenshot: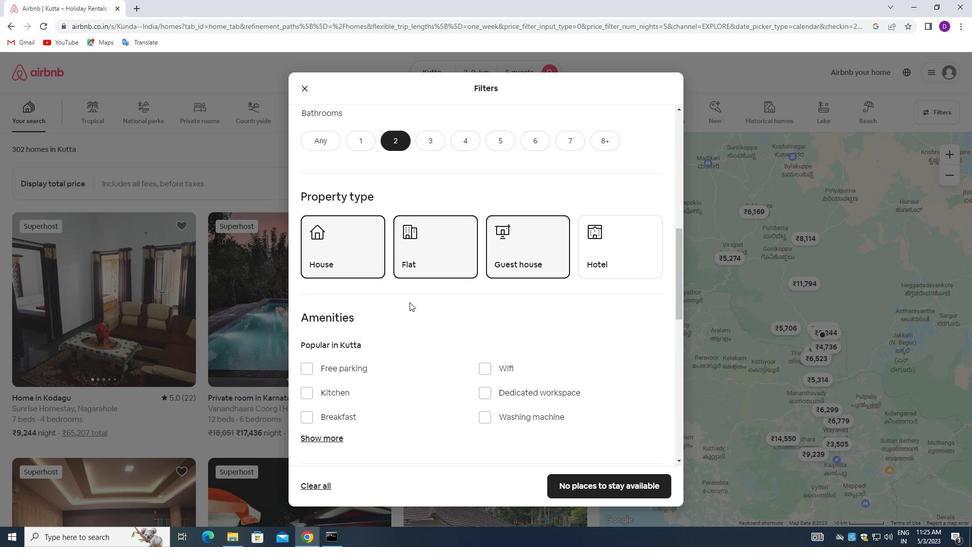 
Action: Mouse scrolled (412, 304) with delta (0, 0)
Screenshot: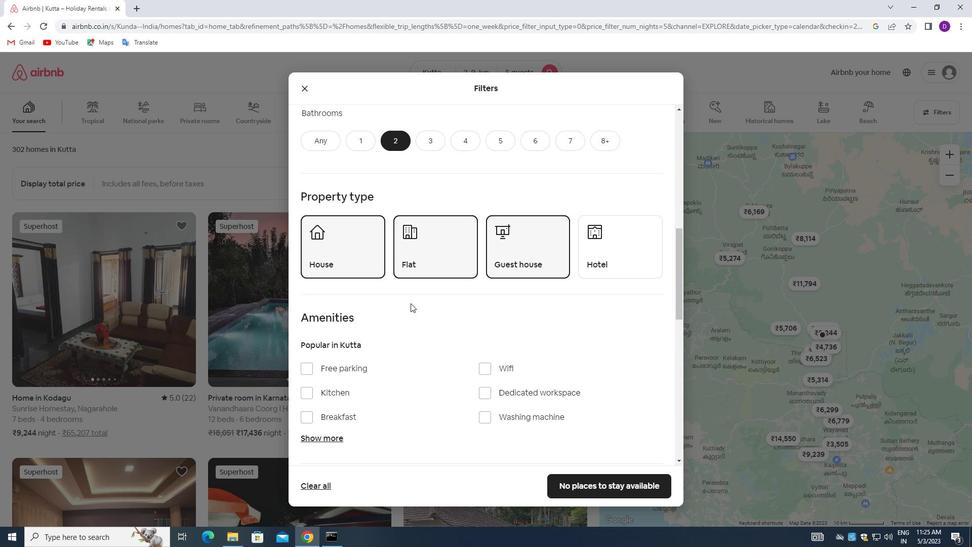 
Action: Mouse moved to (453, 308)
Screenshot: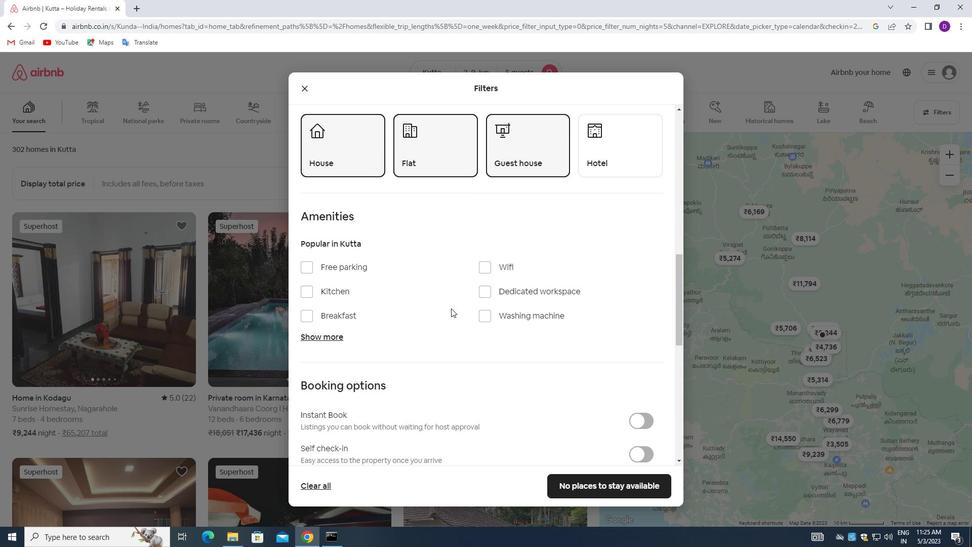 
Action: Mouse scrolled (453, 307) with delta (0, 0)
Screenshot: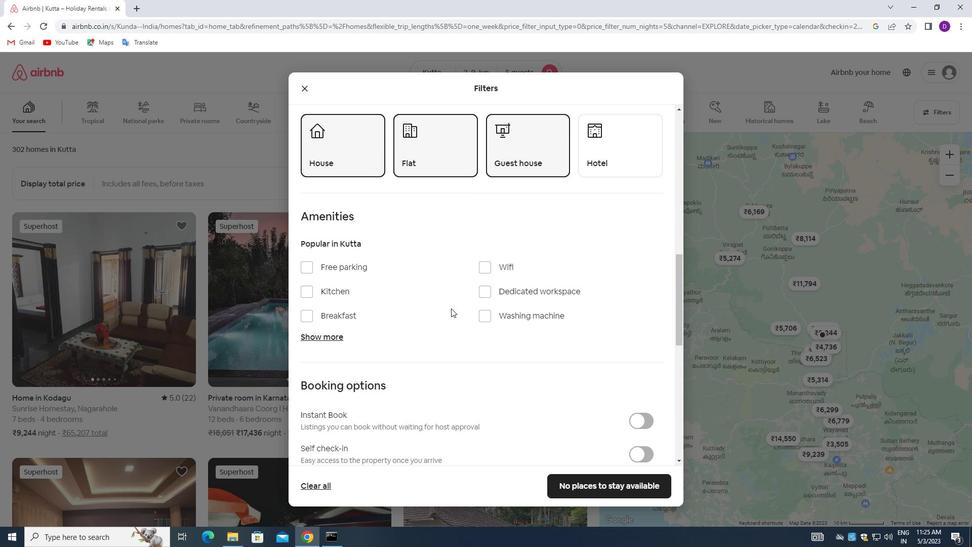 
Action: Mouse moved to (461, 311)
Screenshot: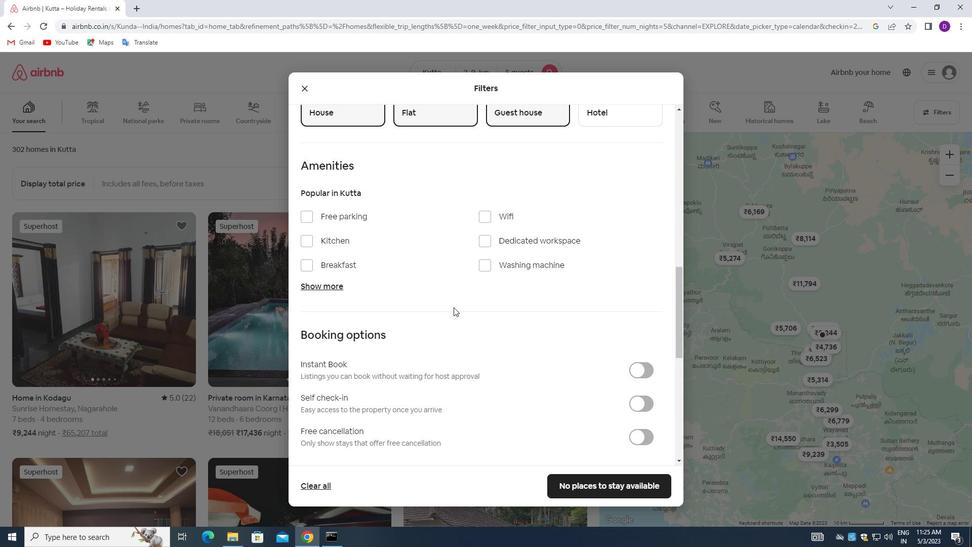 
Action: Mouse scrolled (461, 310) with delta (0, 0)
Screenshot: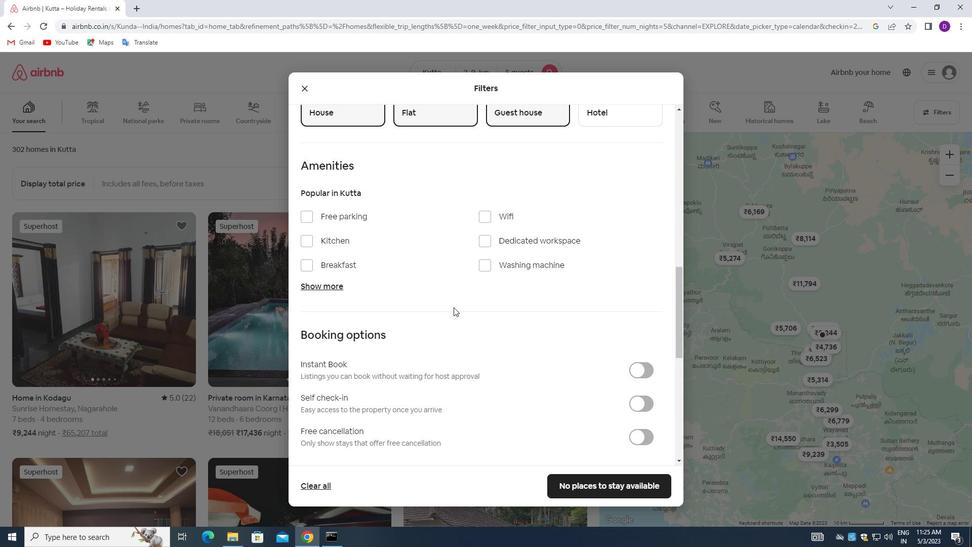 
Action: Mouse moved to (636, 350)
Screenshot: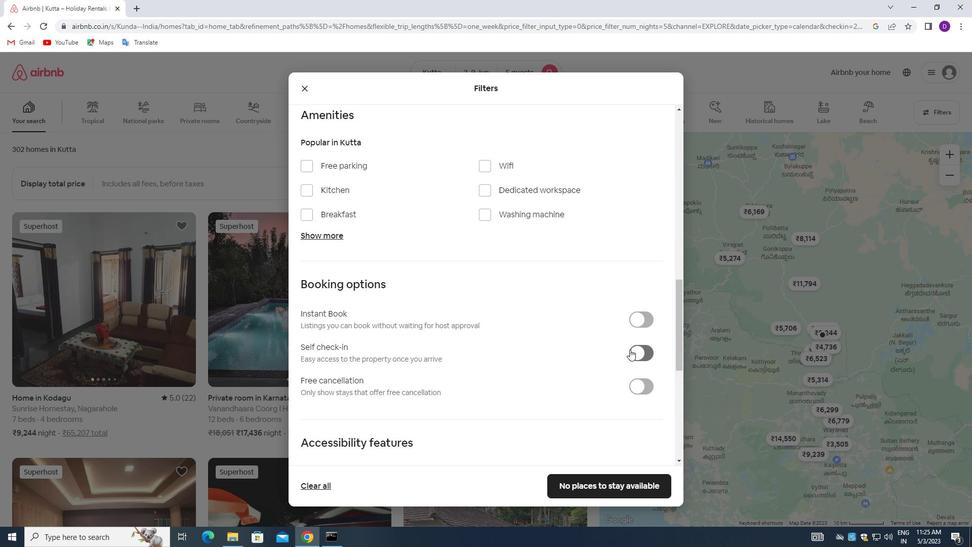 
Action: Mouse pressed left at (636, 350)
Screenshot: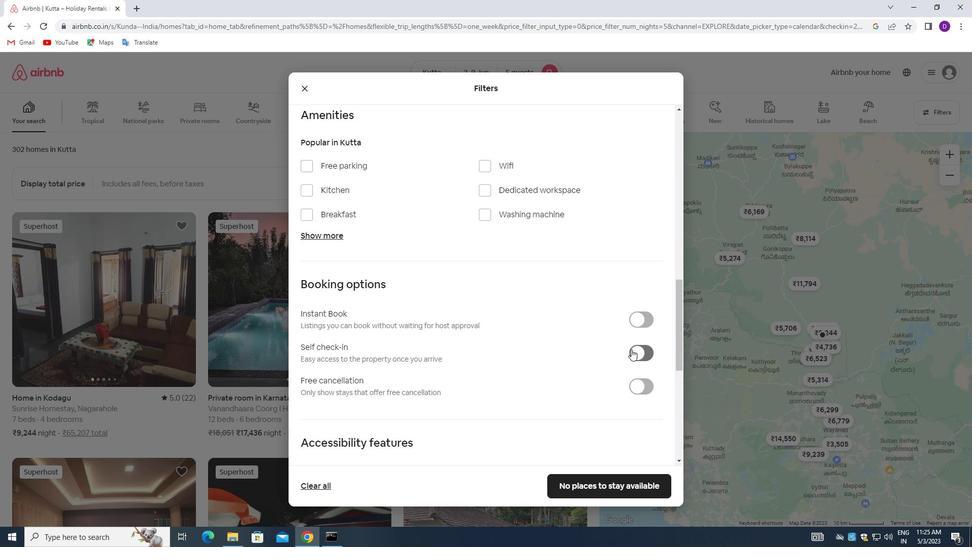 
Action: Mouse moved to (479, 341)
Screenshot: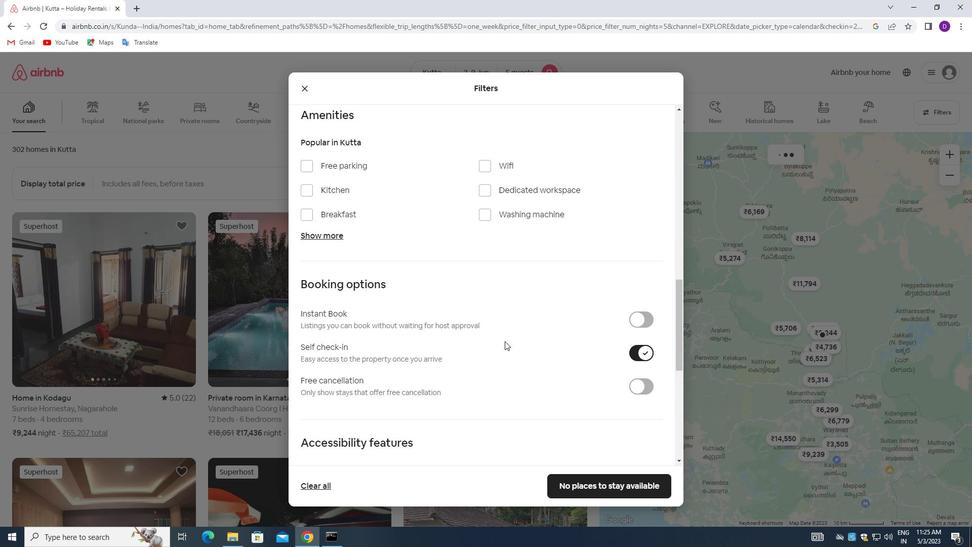 
Action: Mouse scrolled (479, 340) with delta (0, 0)
Screenshot: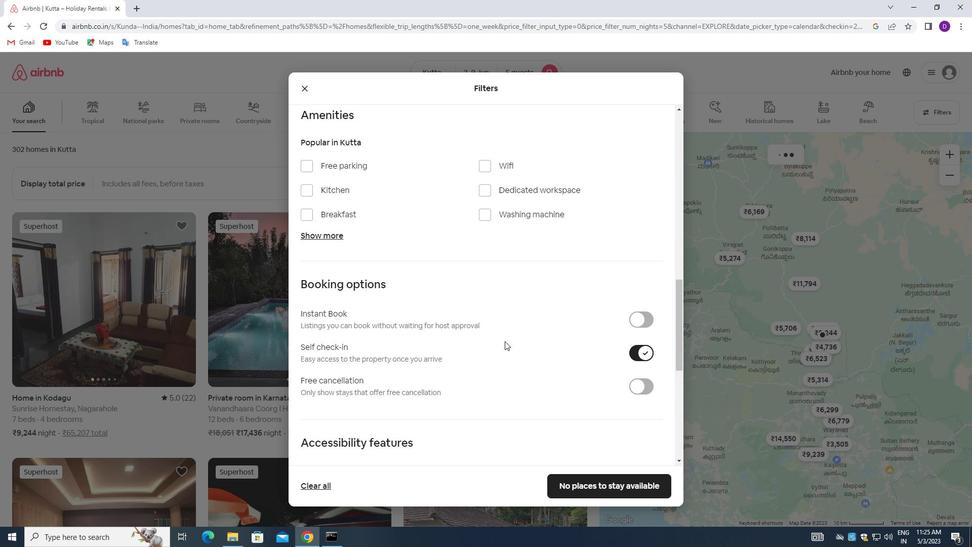 
Action: Mouse moved to (476, 340)
Screenshot: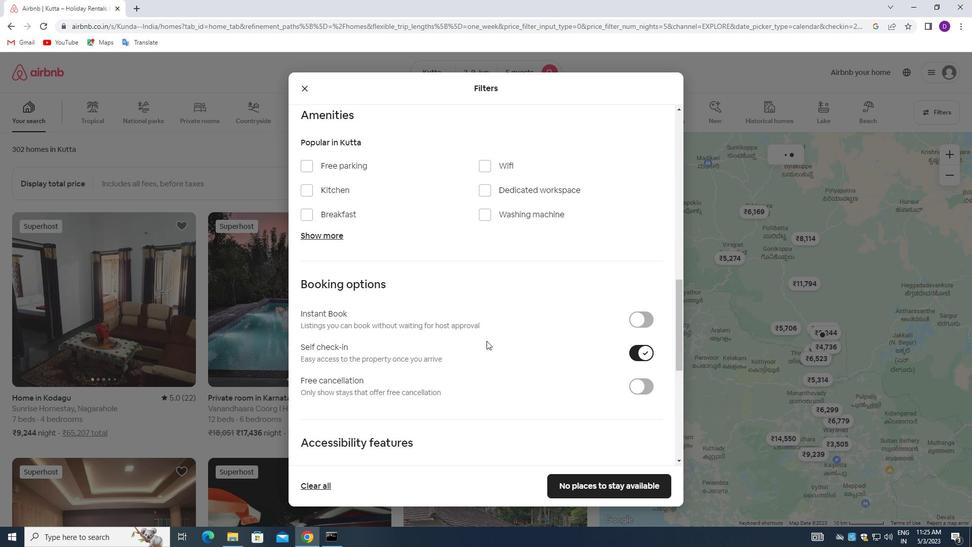 
Action: Mouse scrolled (476, 340) with delta (0, 0)
Screenshot: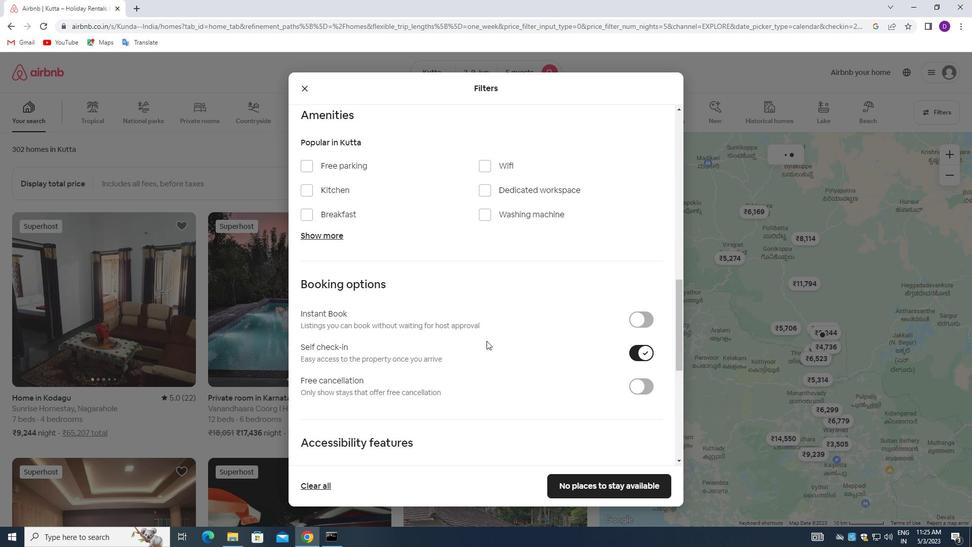 
Action: Mouse moved to (466, 334)
Screenshot: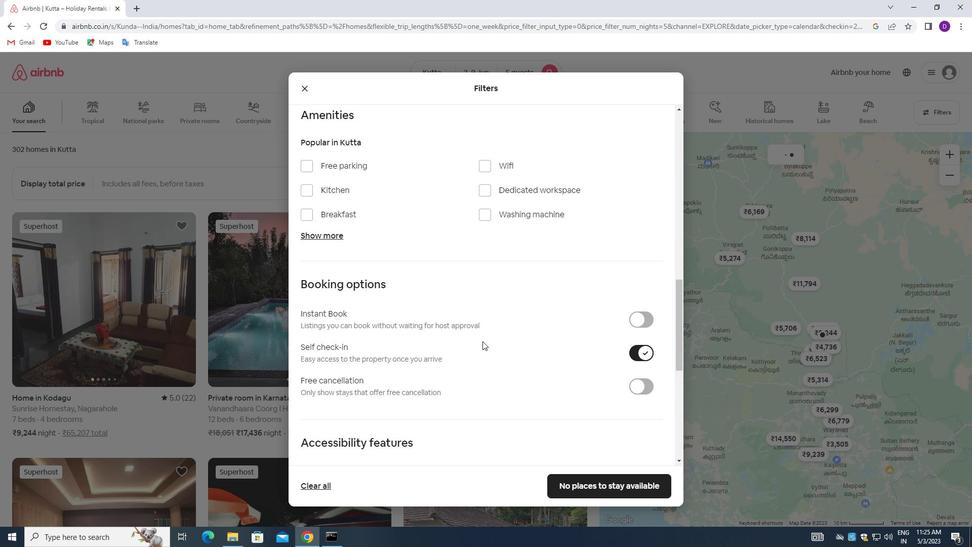 
Action: Mouse scrolled (466, 333) with delta (0, 0)
Screenshot: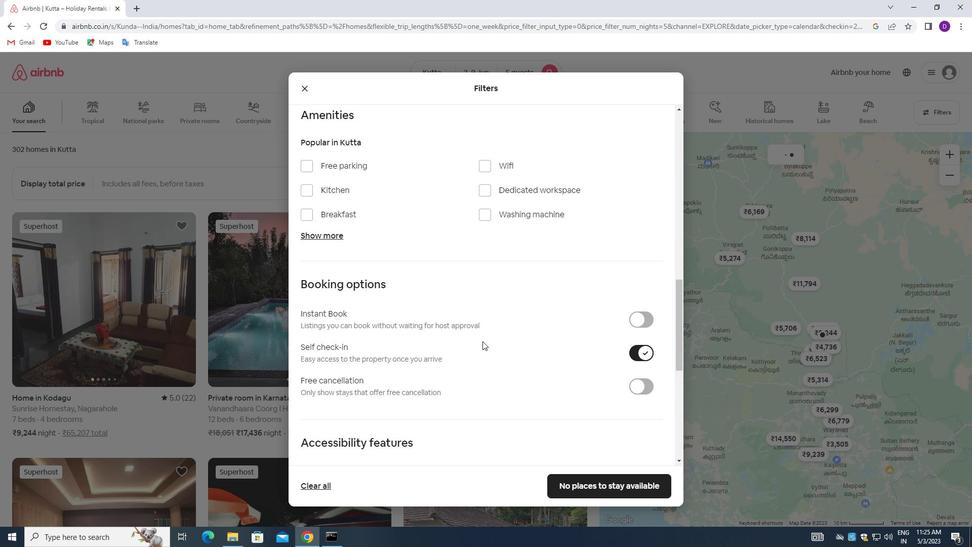 
Action: Mouse moved to (443, 327)
Screenshot: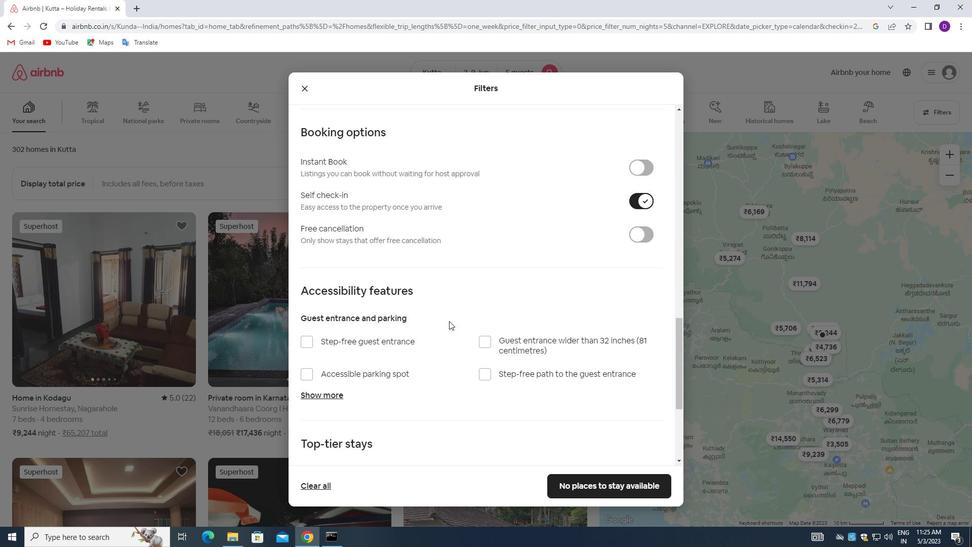 
Action: Mouse scrolled (443, 327) with delta (0, 0)
Screenshot: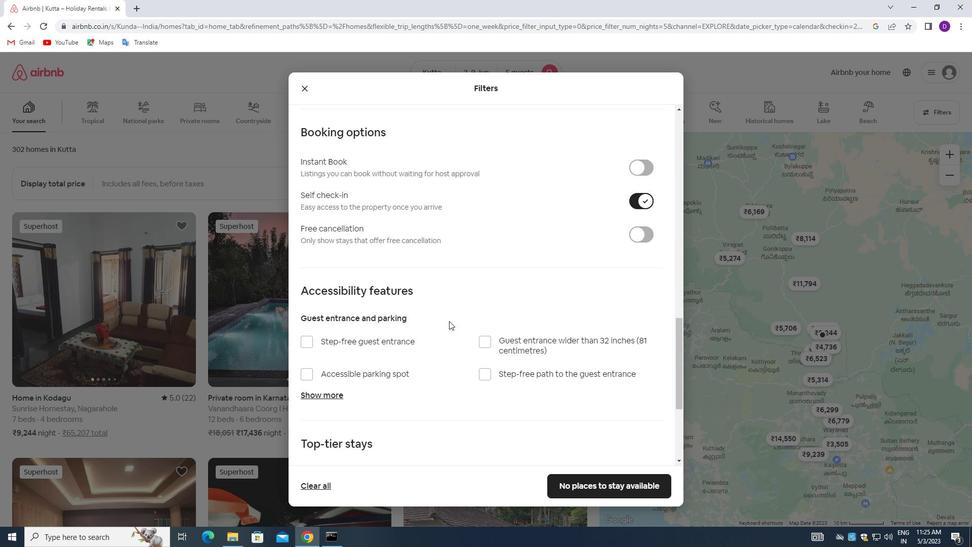 
Action: Mouse moved to (435, 334)
Screenshot: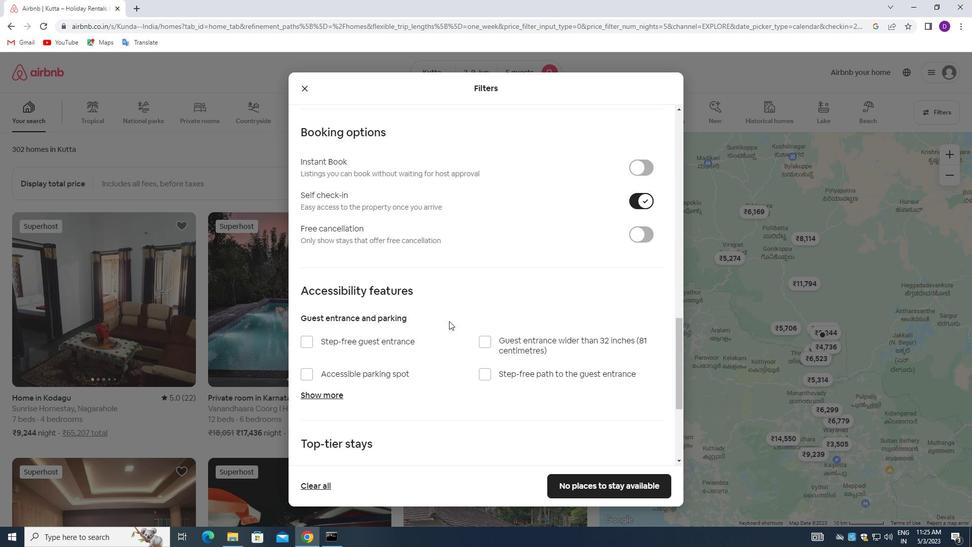 
Action: Mouse scrolled (435, 334) with delta (0, 0)
Screenshot: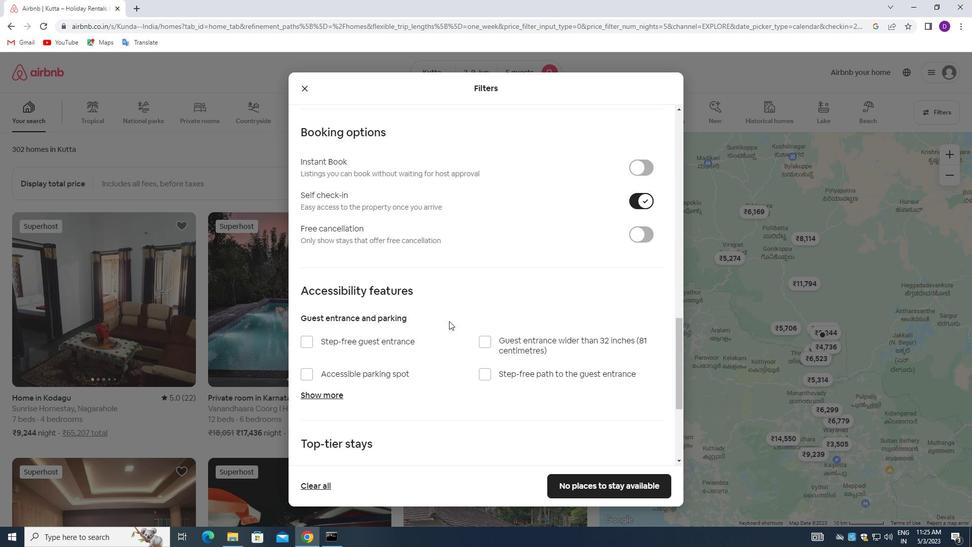 
Action: Mouse moved to (432, 337)
Screenshot: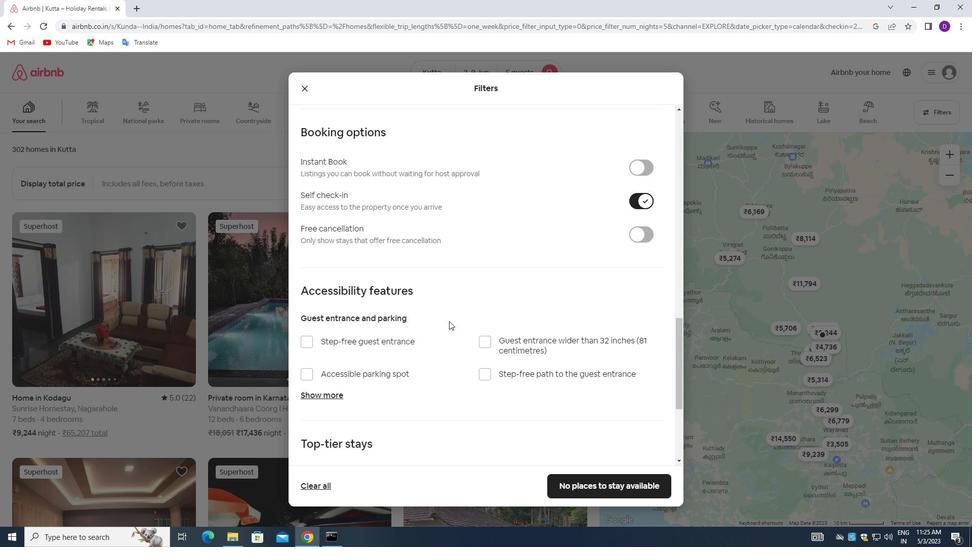 
Action: Mouse scrolled (432, 337) with delta (0, 0)
Screenshot: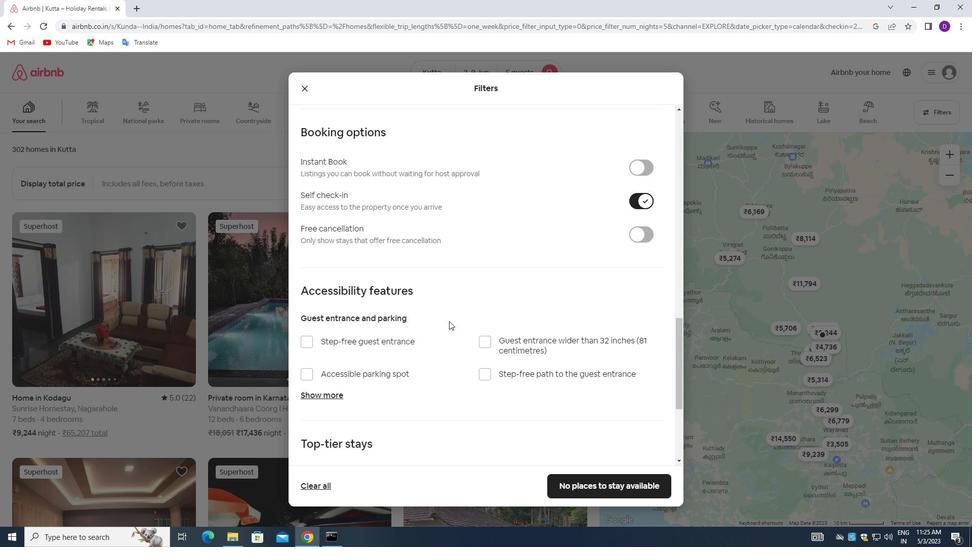 
Action: Mouse moved to (432, 338)
Screenshot: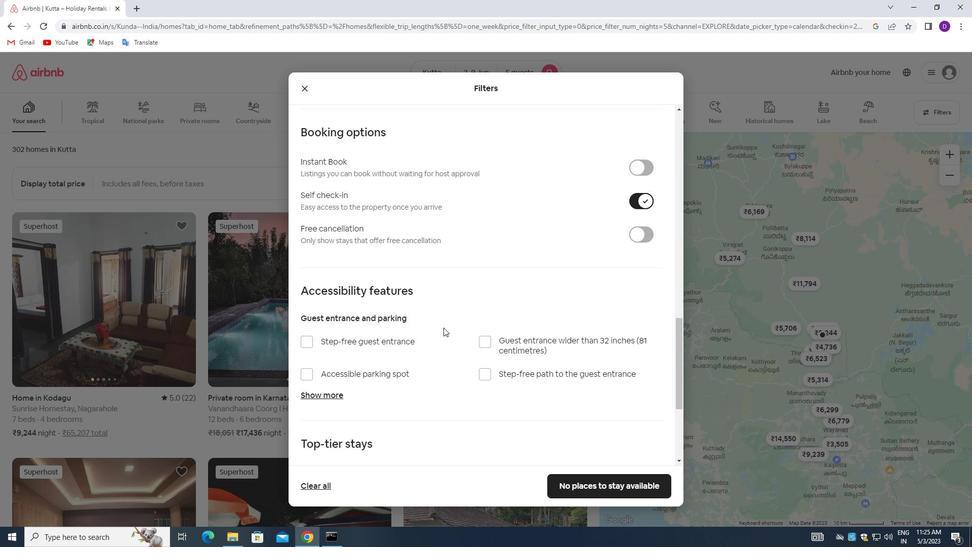 
Action: Mouse scrolled (432, 337) with delta (0, 0)
Screenshot: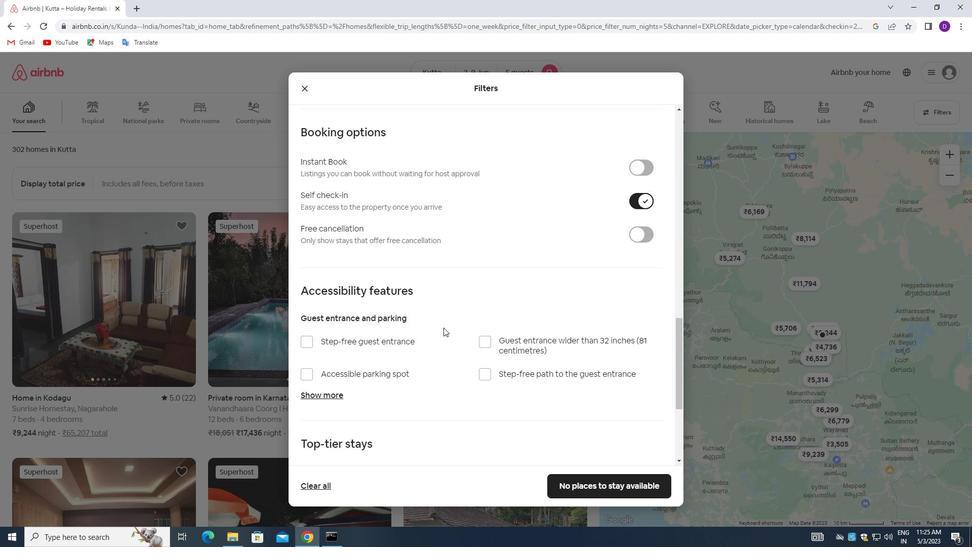 
Action: Mouse moved to (430, 339)
Screenshot: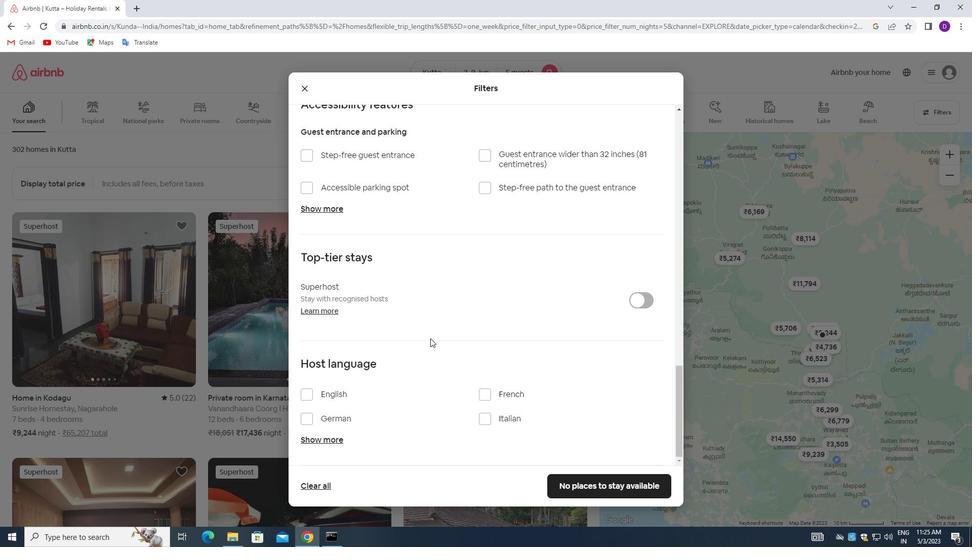 
Action: Mouse scrolled (430, 339) with delta (0, 0)
Screenshot: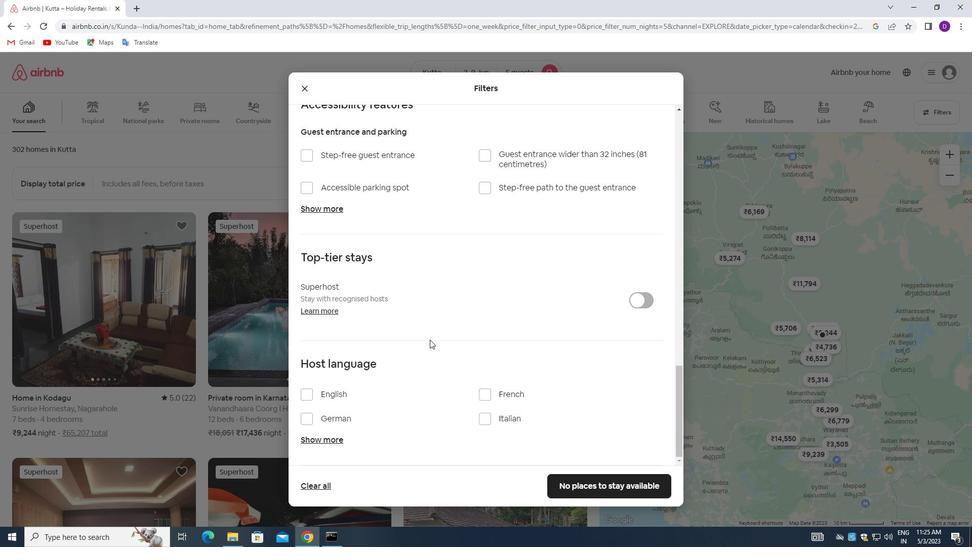 
Action: Mouse moved to (427, 347)
Screenshot: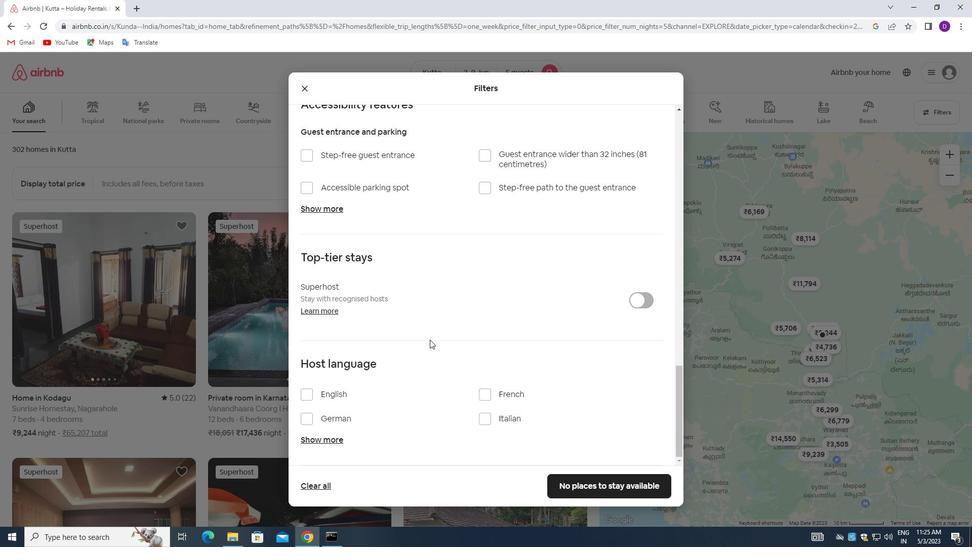
Action: Mouse scrolled (427, 346) with delta (0, 0)
Screenshot: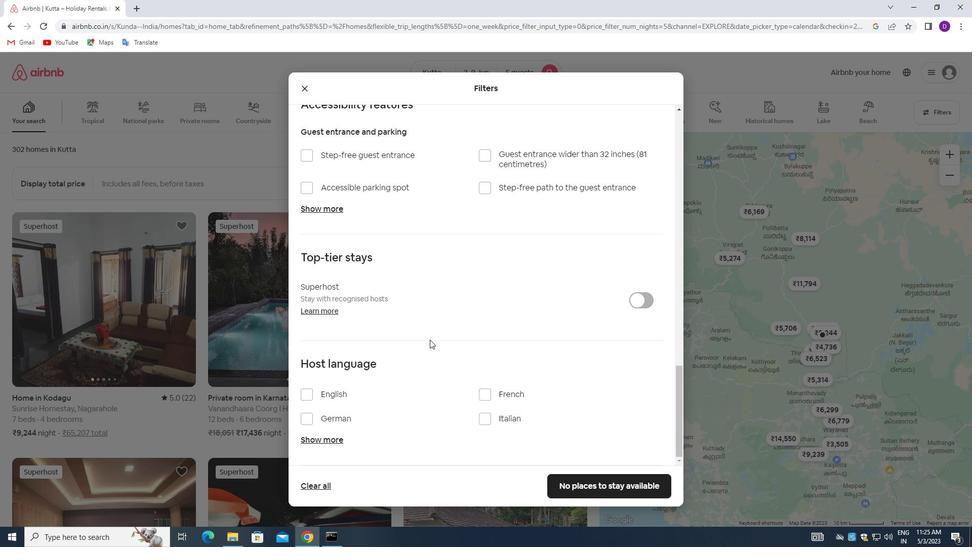 
Action: Mouse moved to (418, 358)
Screenshot: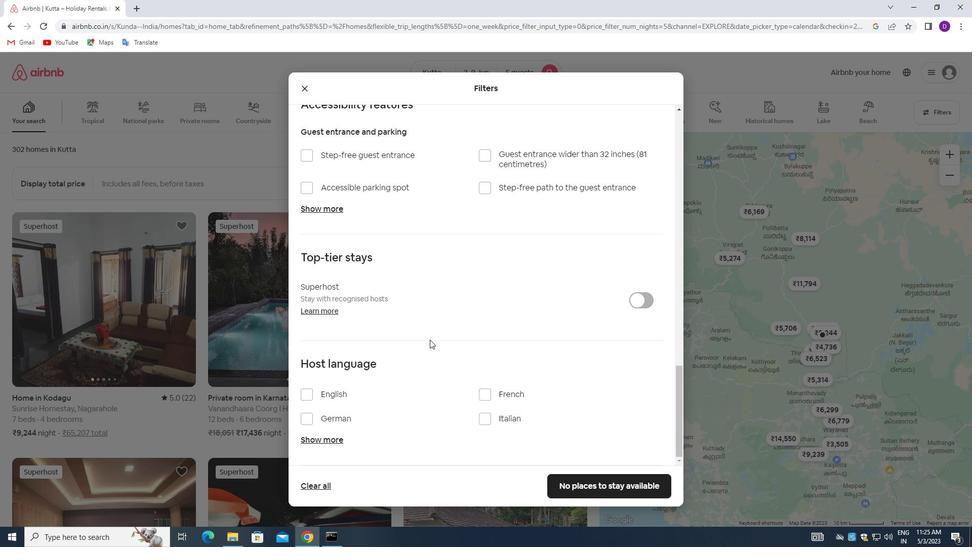 
Action: Mouse scrolled (418, 358) with delta (0, 0)
Screenshot: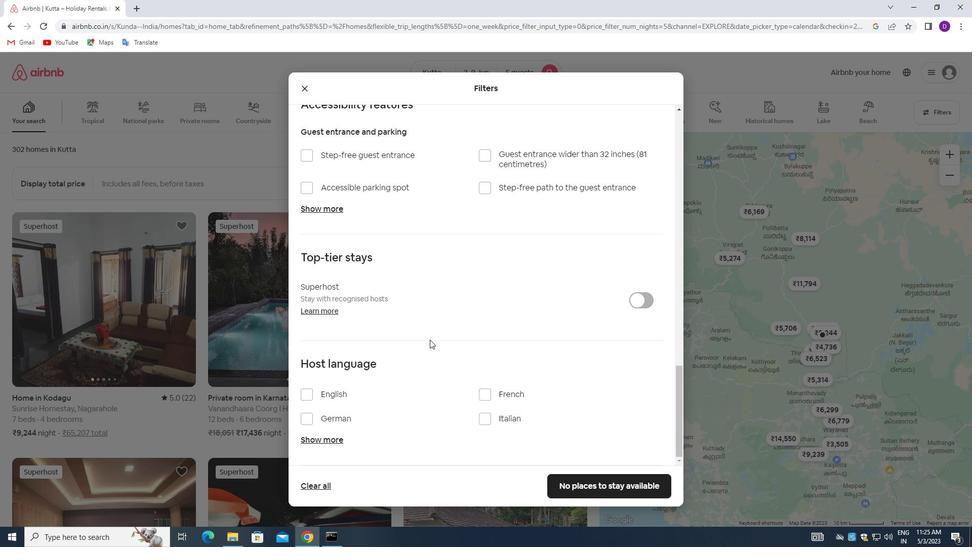 
Action: Mouse moved to (301, 392)
Screenshot: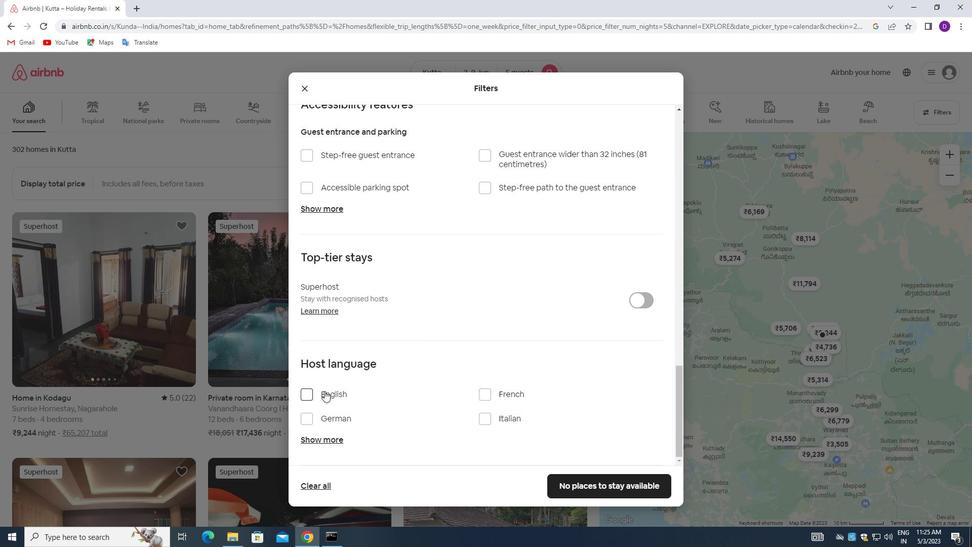 
Action: Mouse pressed left at (301, 392)
Screenshot: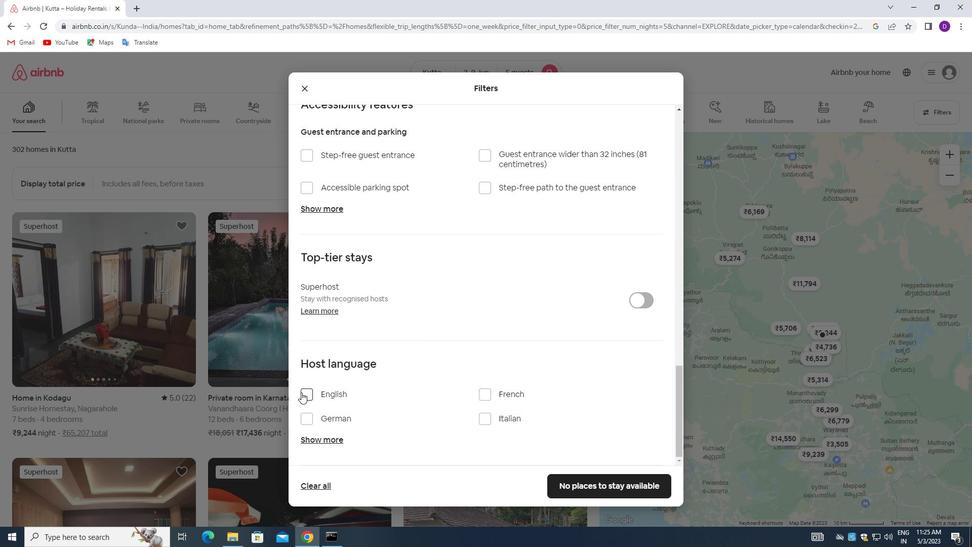
Action: Mouse moved to (581, 434)
Screenshot: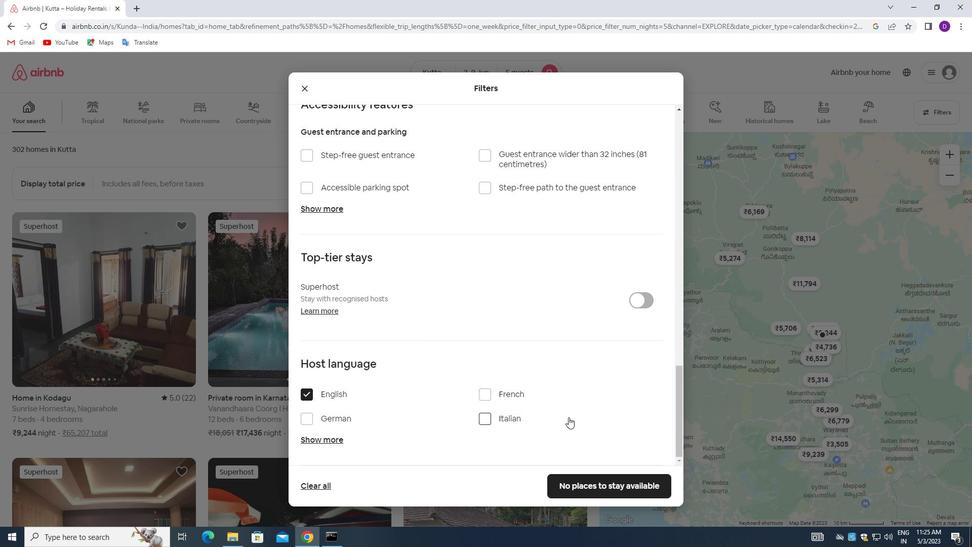 
Action: Mouse scrolled (581, 434) with delta (0, 0)
Screenshot: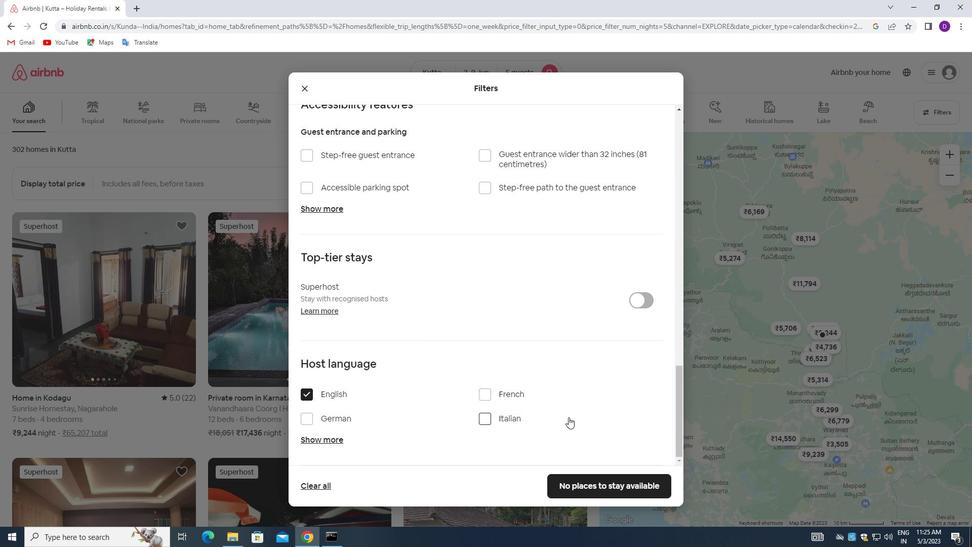 
Action: Mouse moved to (582, 435)
Screenshot: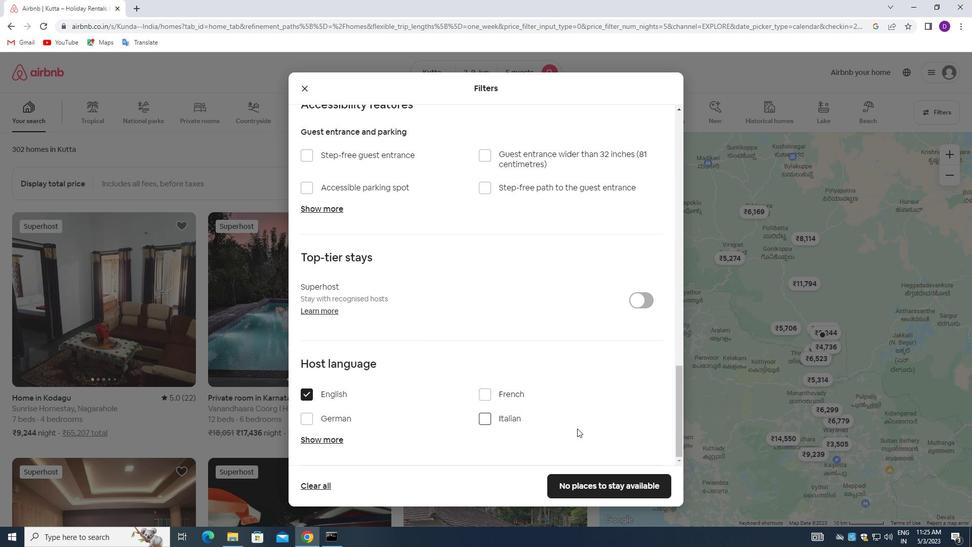 
Action: Mouse scrolled (582, 435) with delta (0, 0)
Screenshot: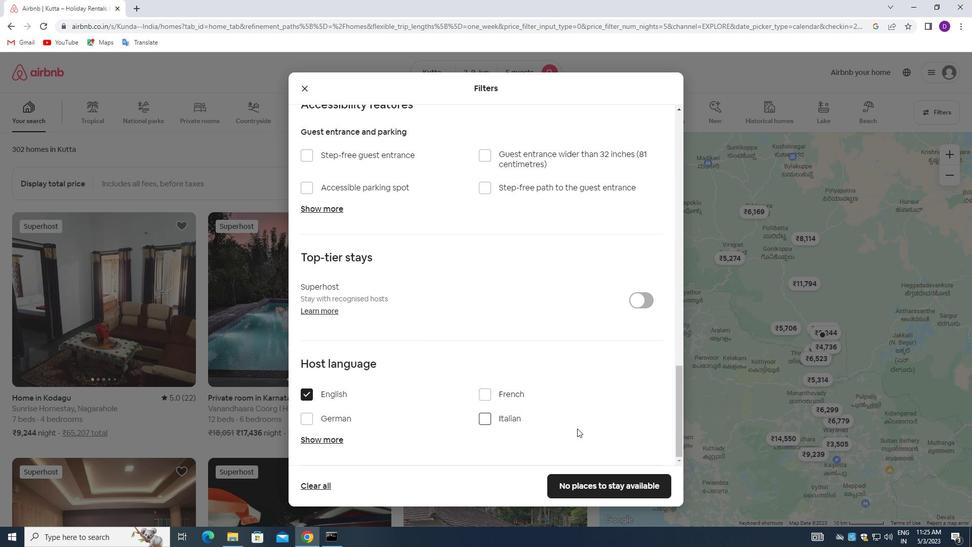
Action: Mouse moved to (582, 436)
Screenshot: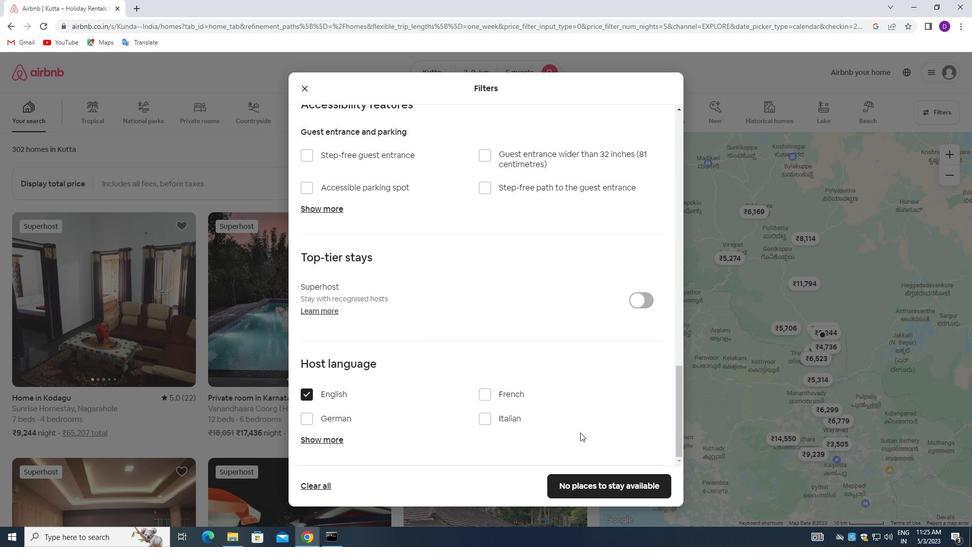 
Action: Mouse scrolled (582, 435) with delta (0, 0)
Screenshot: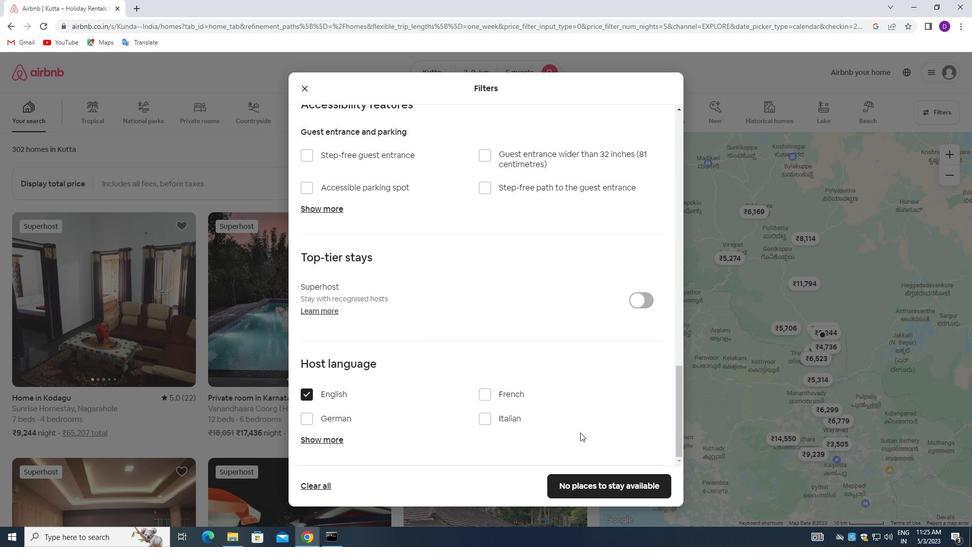 
Action: Mouse scrolled (582, 435) with delta (0, 0)
Screenshot: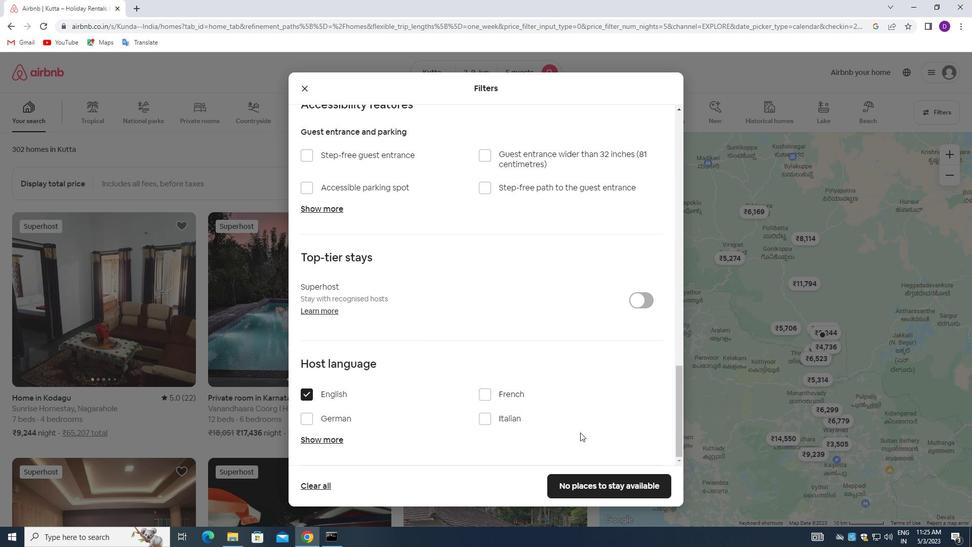 
Action: Mouse moved to (599, 485)
Screenshot: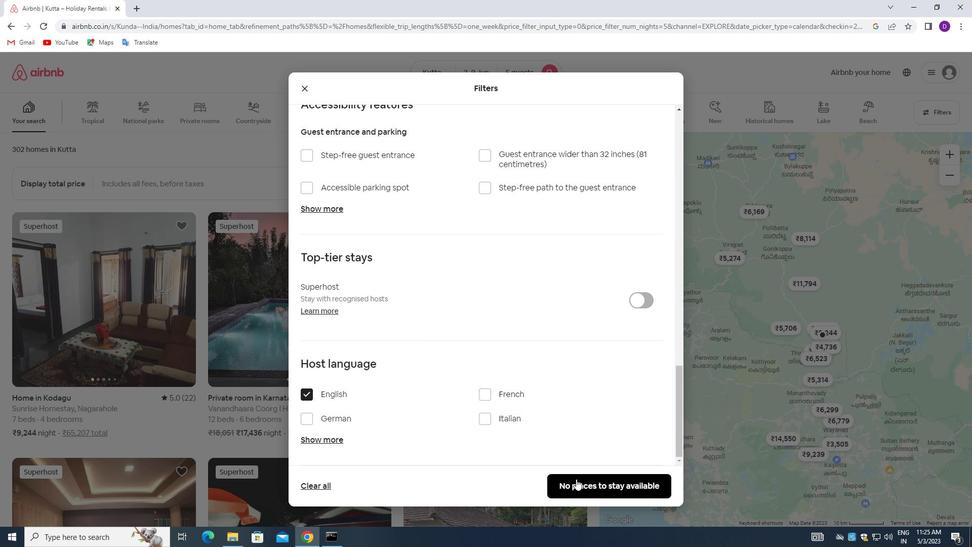 
Action: Mouse pressed left at (599, 485)
Screenshot: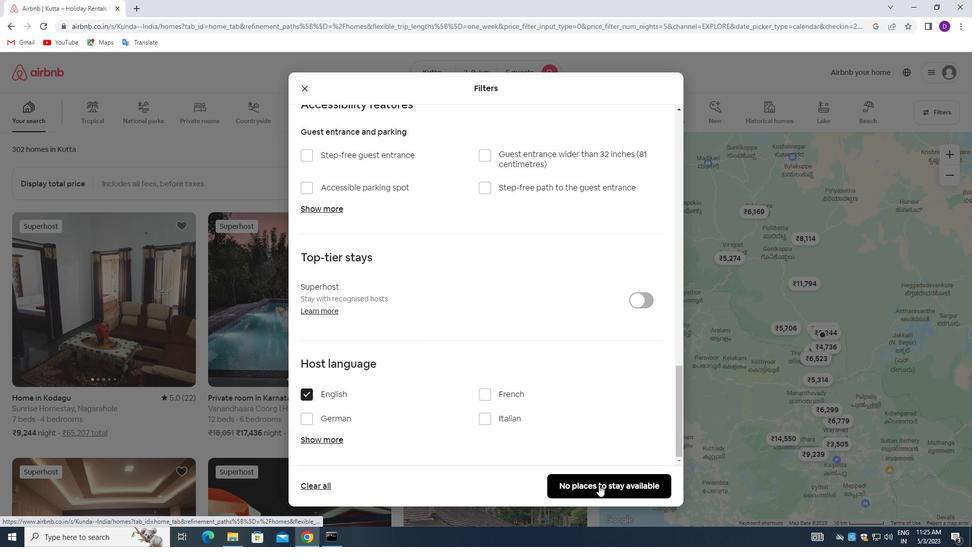 
Action: Mouse moved to (568, 332)
Screenshot: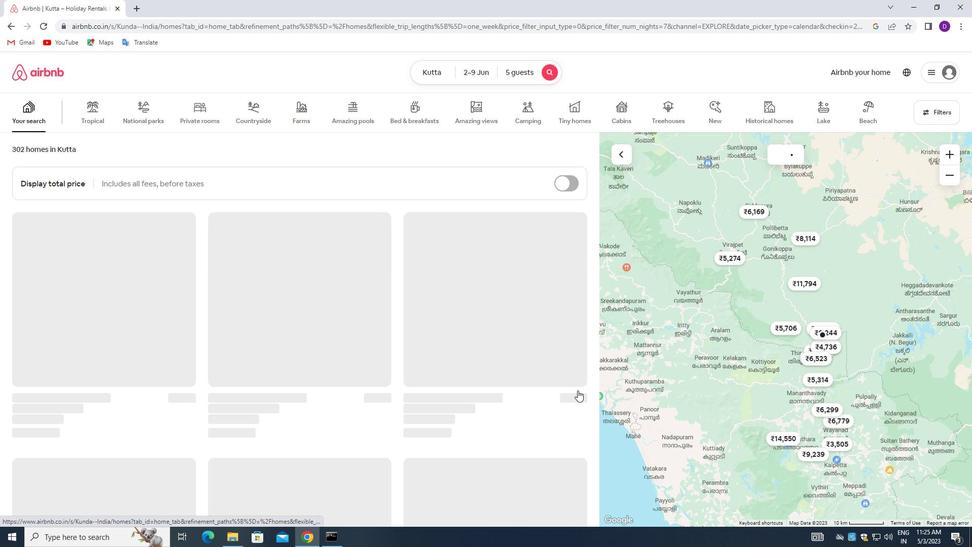 
